Task: Create a due date automation trigger when advanced on, on the wednesday of the week before a card is due add dates due today at 11:00 AM.
Action: Mouse moved to (251, 301)
Screenshot: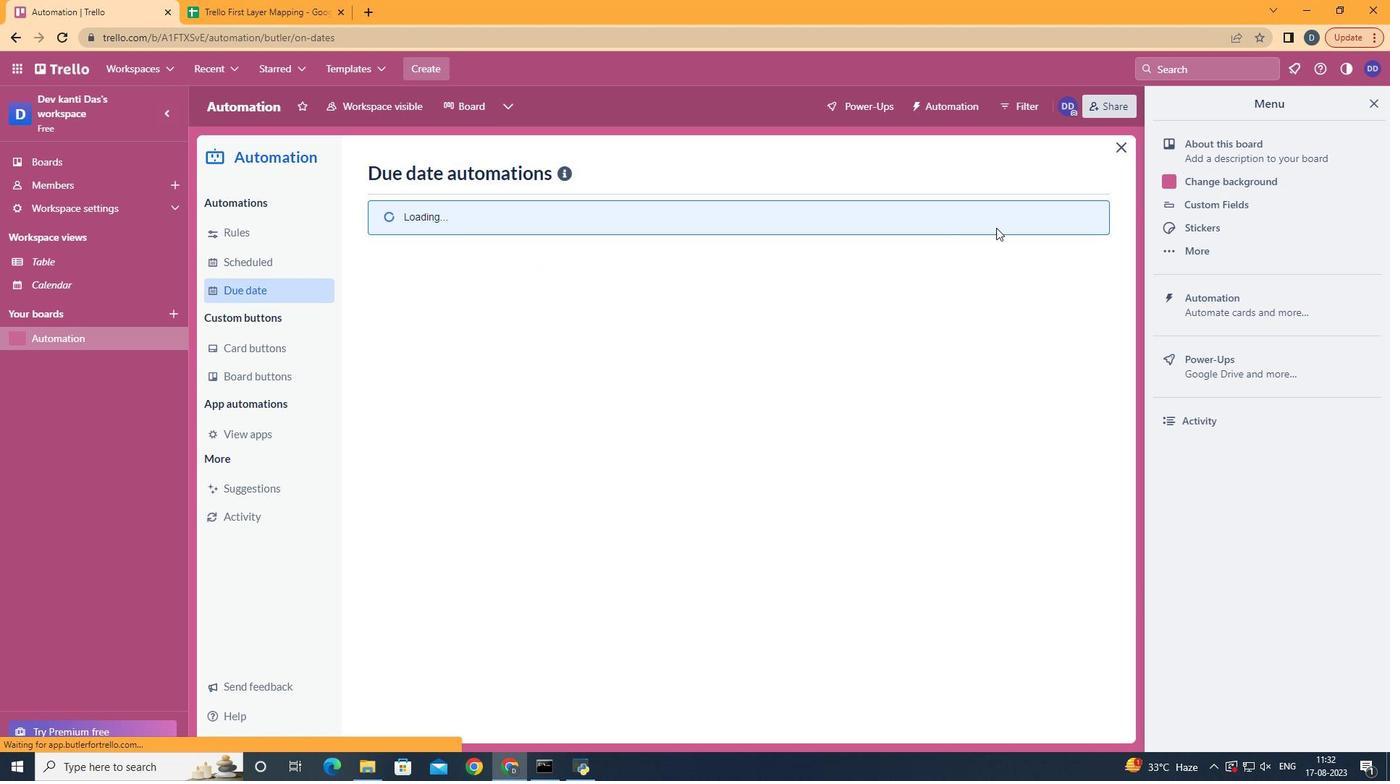 
Action: Mouse pressed left at (251, 301)
Screenshot: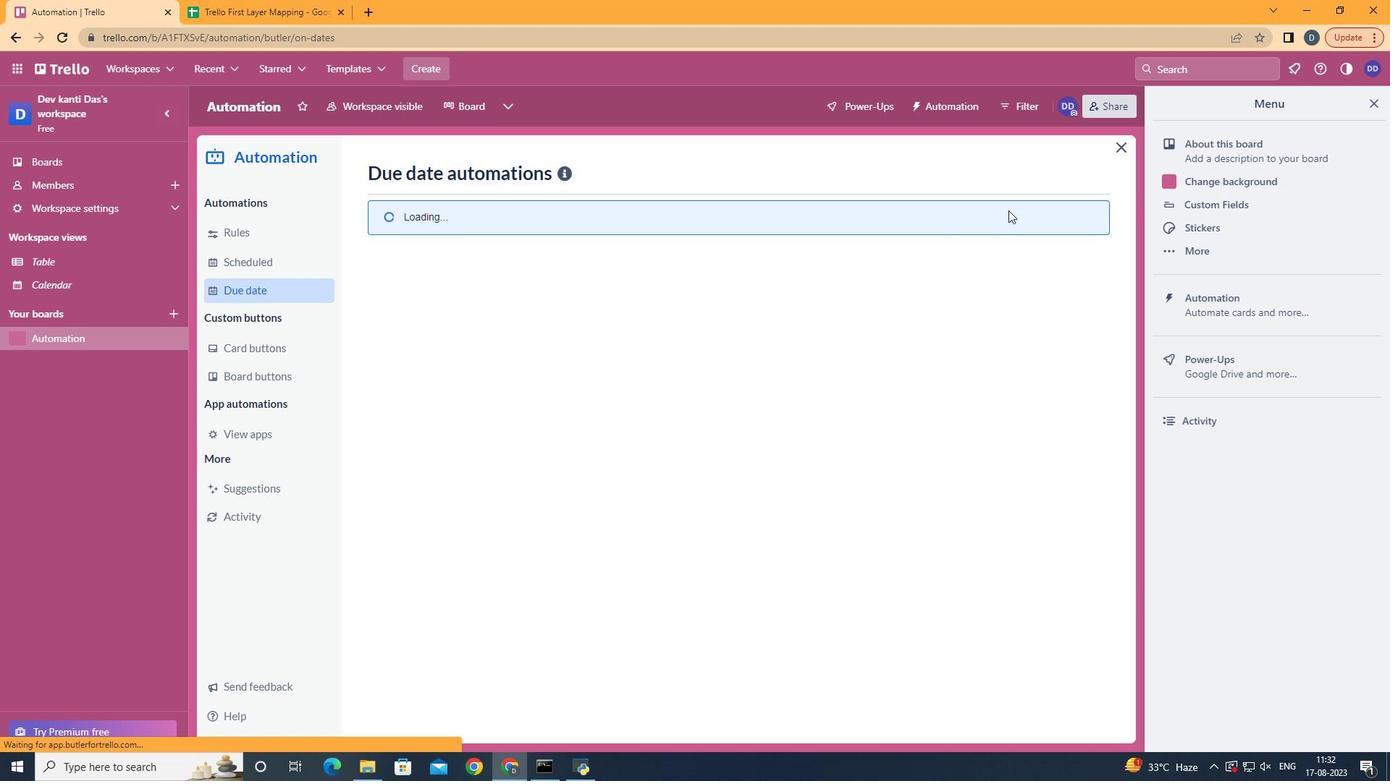 
Action: Mouse moved to (251, 299)
Screenshot: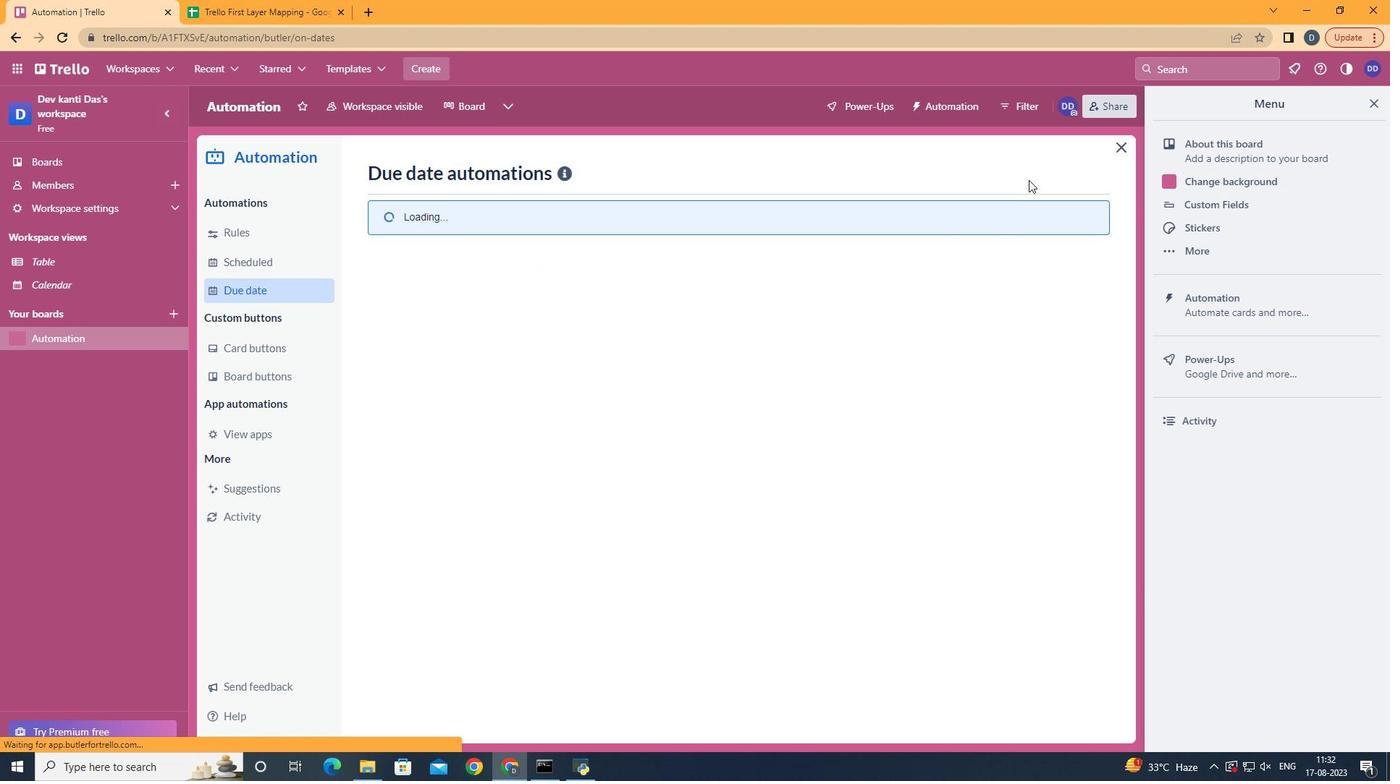 
Action: Mouse pressed left at (251, 299)
Screenshot: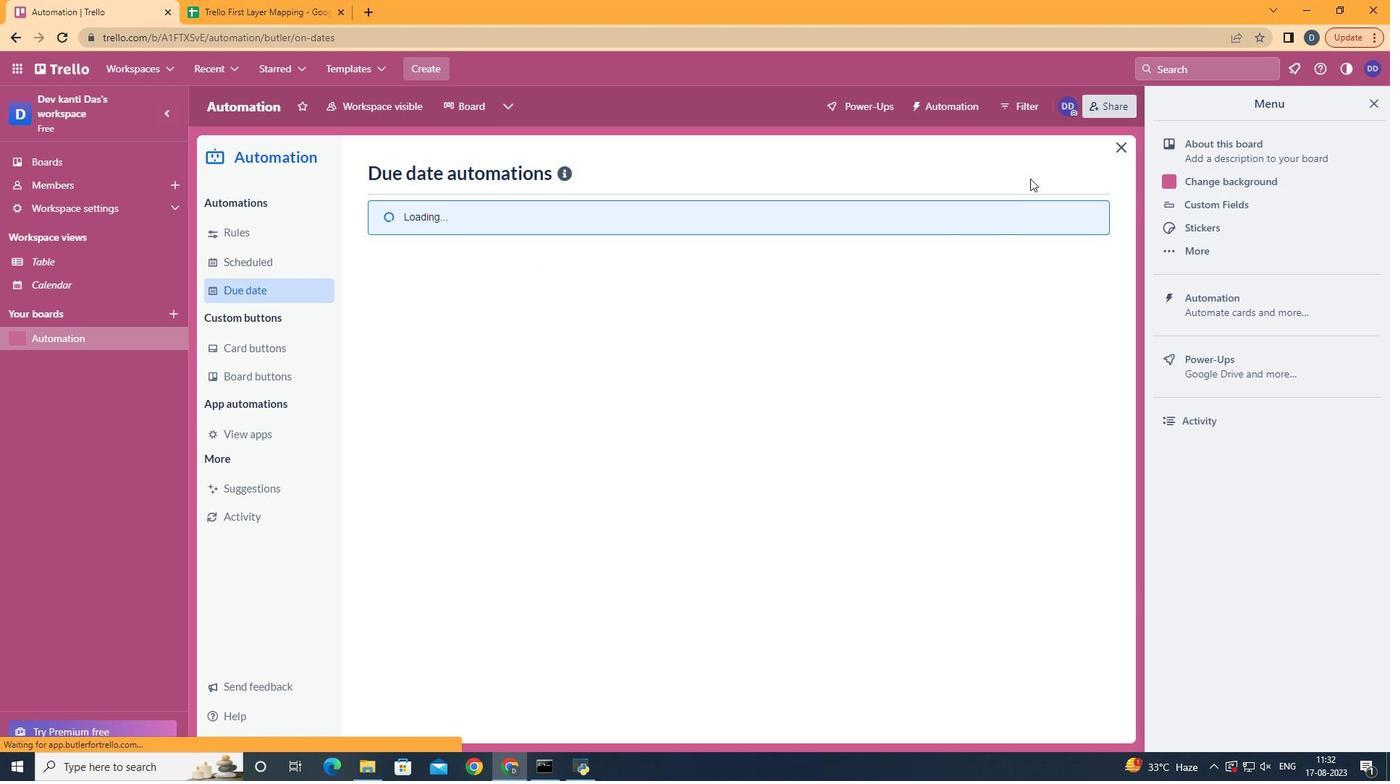 
Action: Mouse moved to (1030, 177)
Screenshot: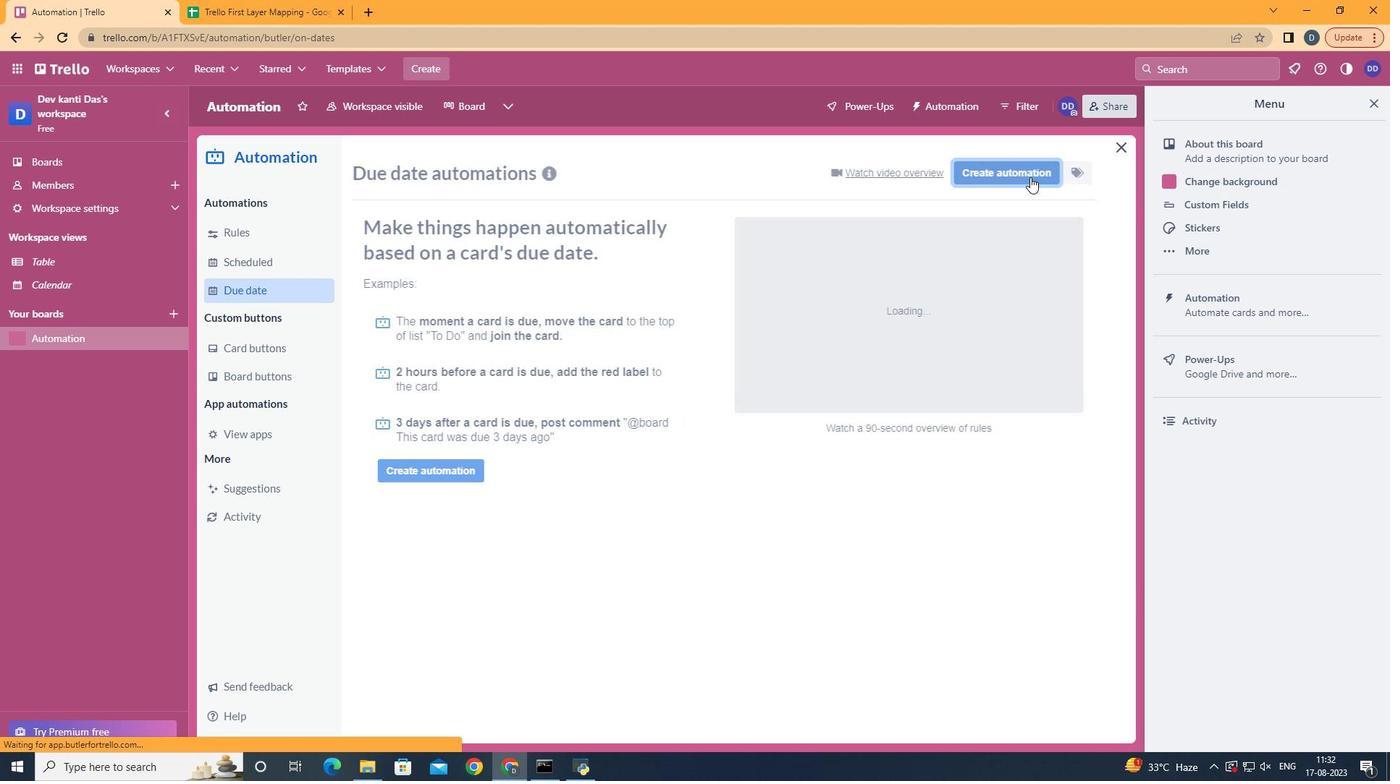 
Action: Mouse pressed left at (1030, 177)
Screenshot: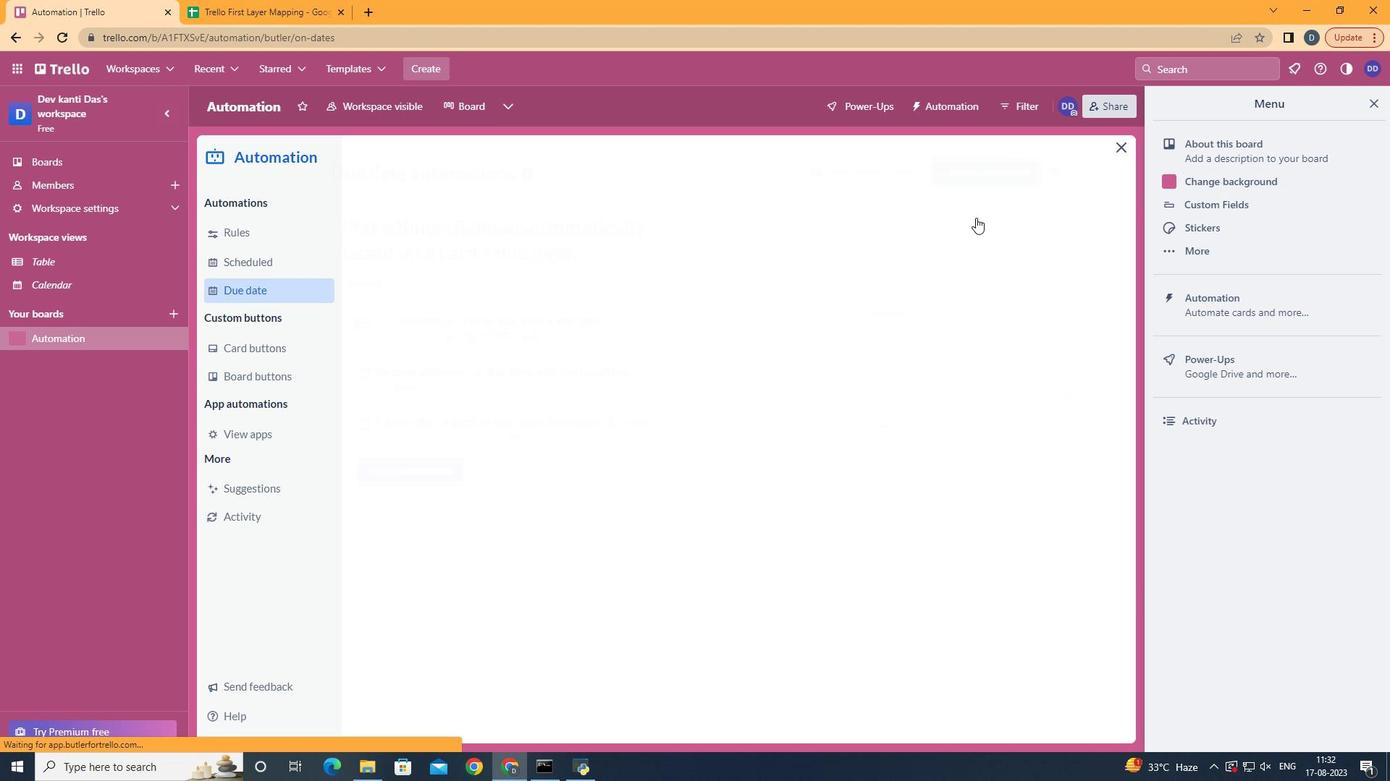 
Action: Mouse moved to (836, 304)
Screenshot: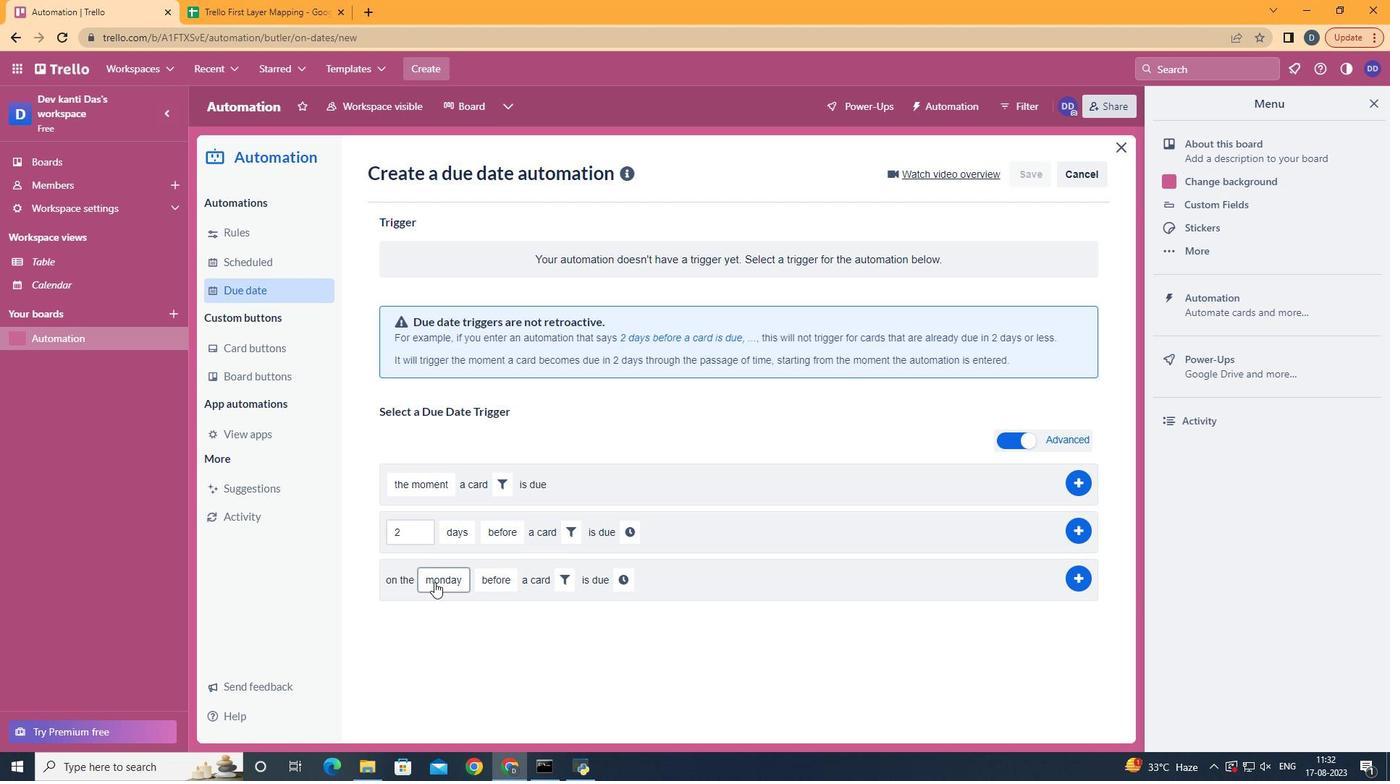 
Action: Mouse pressed left at (836, 304)
Screenshot: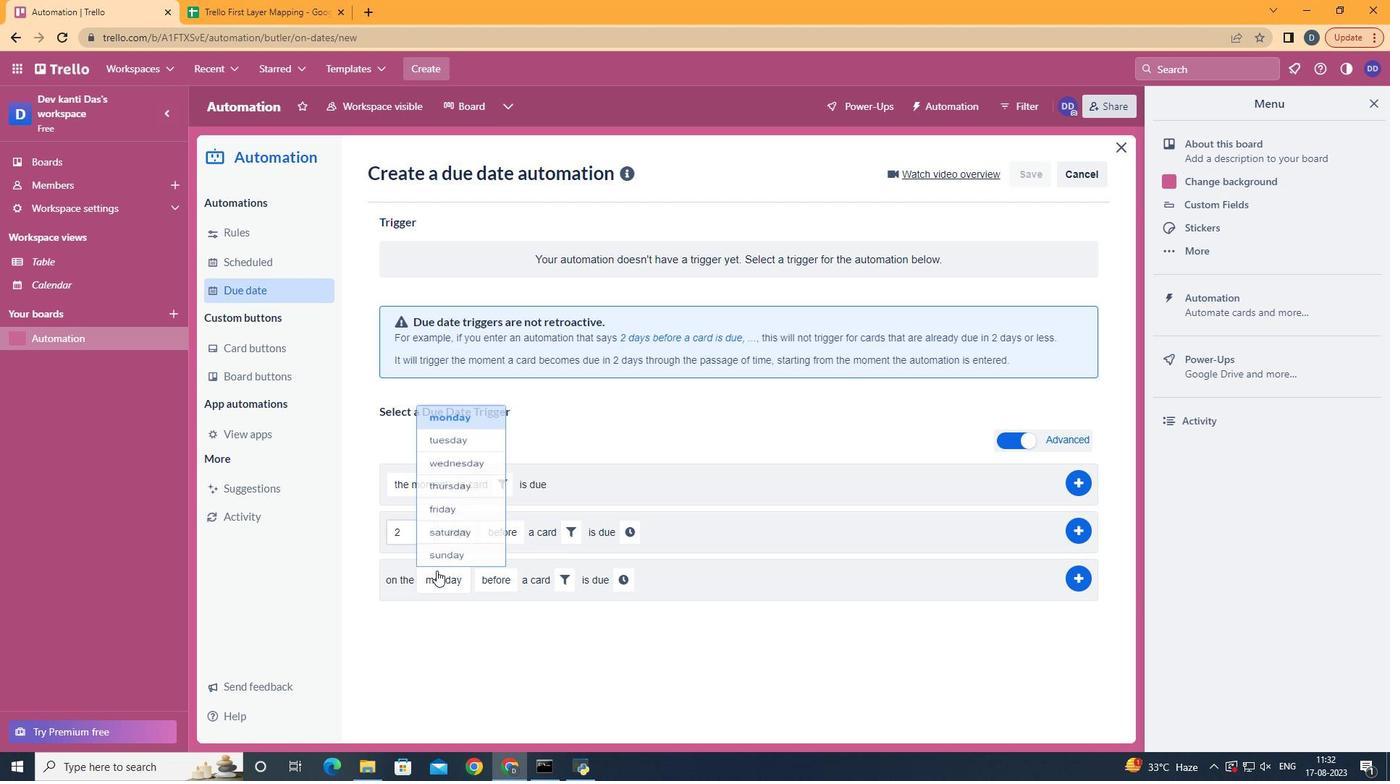 
Action: Mouse moved to (474, 430)
Screenshot: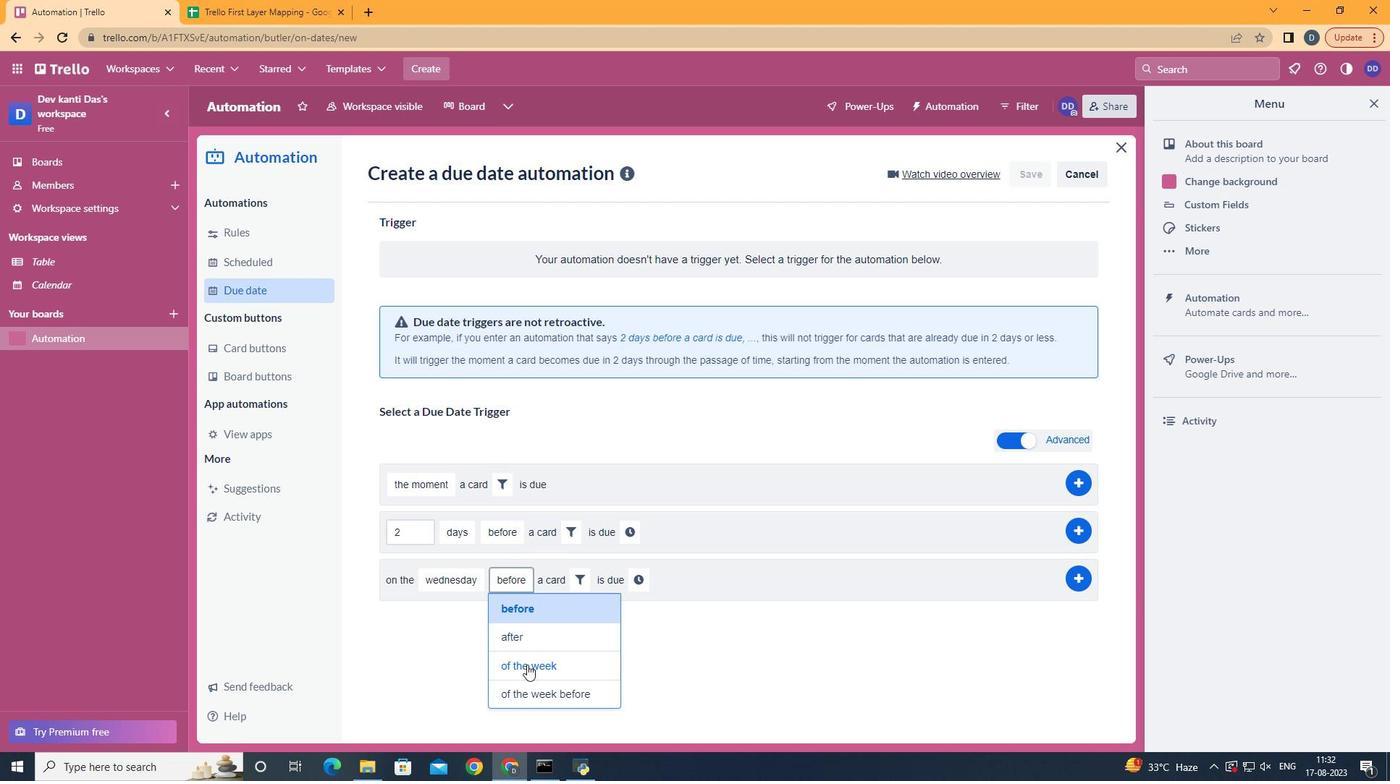 
Action: Mouse pressed left at (474, 430)
Screenshot: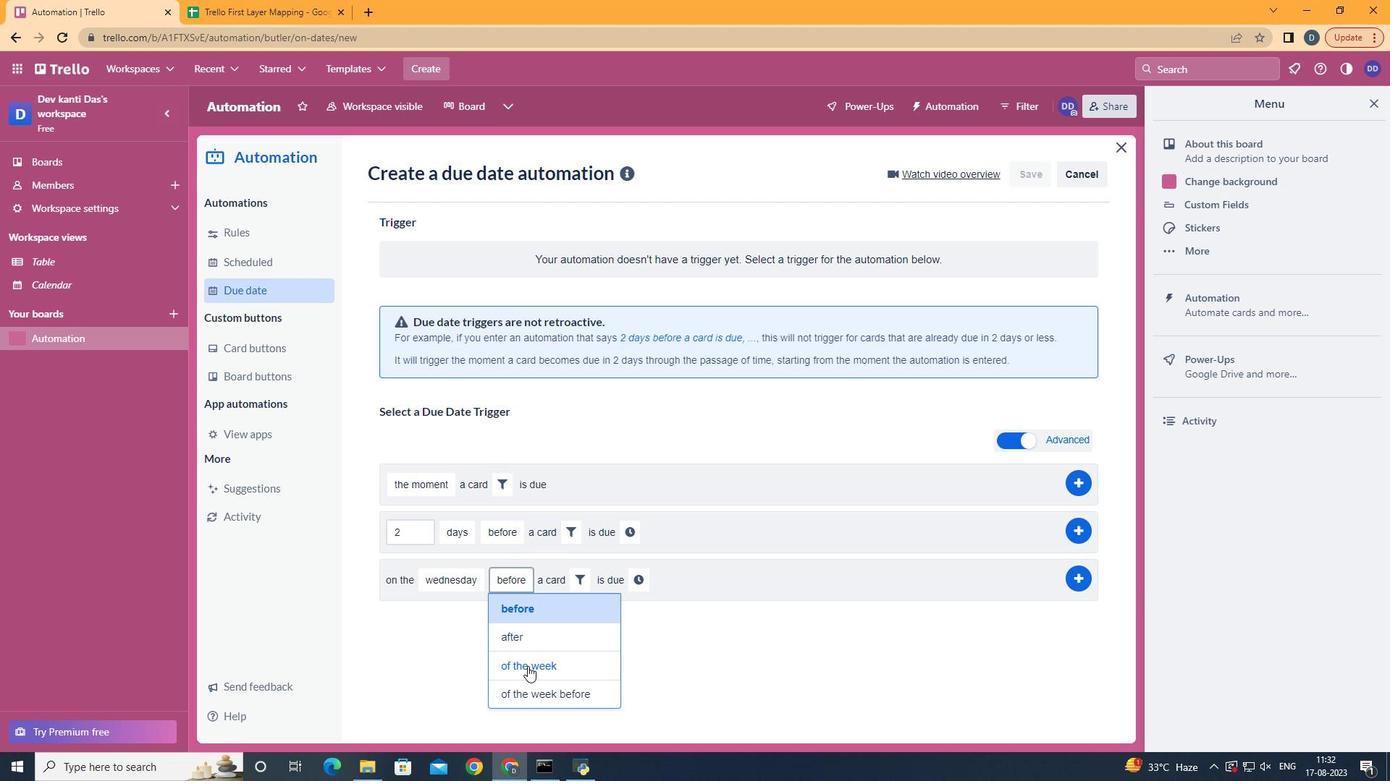 
Action: Mouse moved to (536, 687)
Screenshot: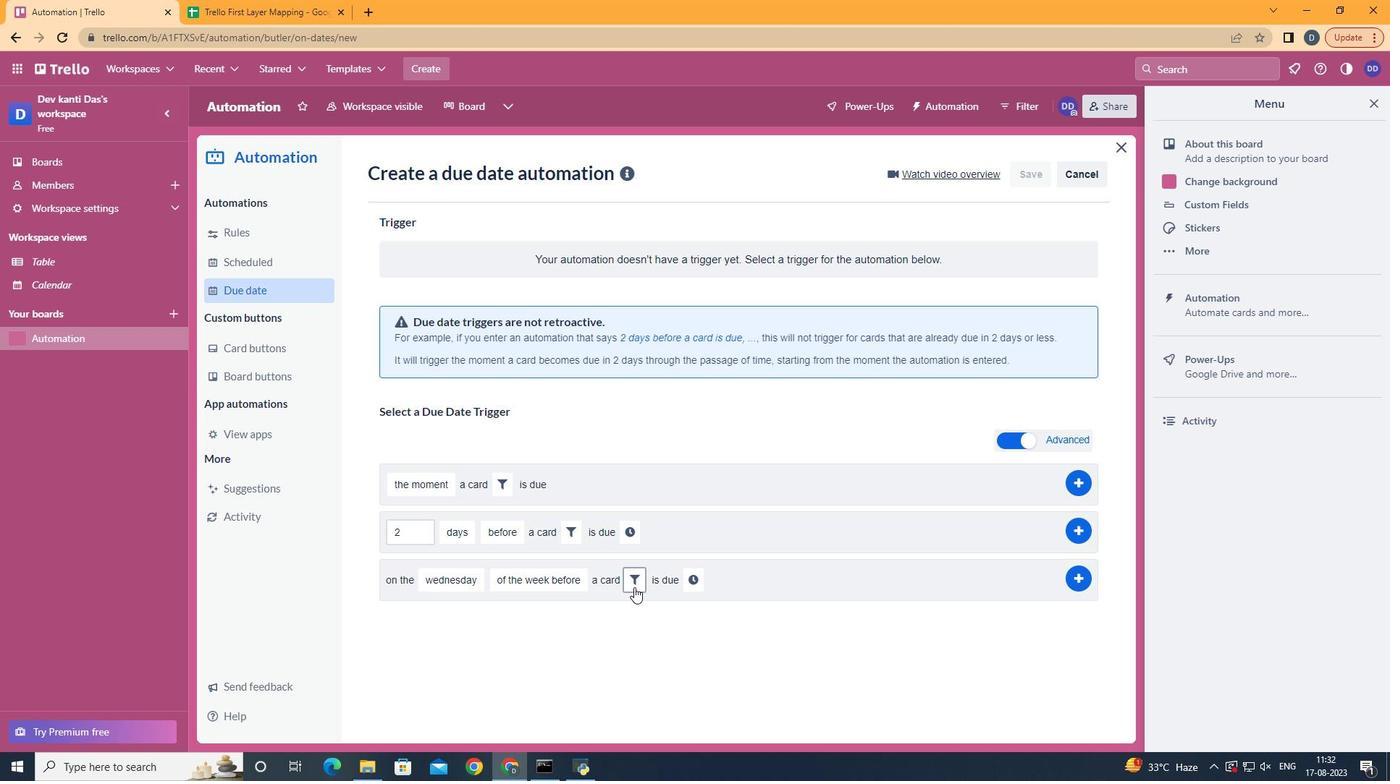 
Action: Mouse pressed left at (536, 687)
Screenshot: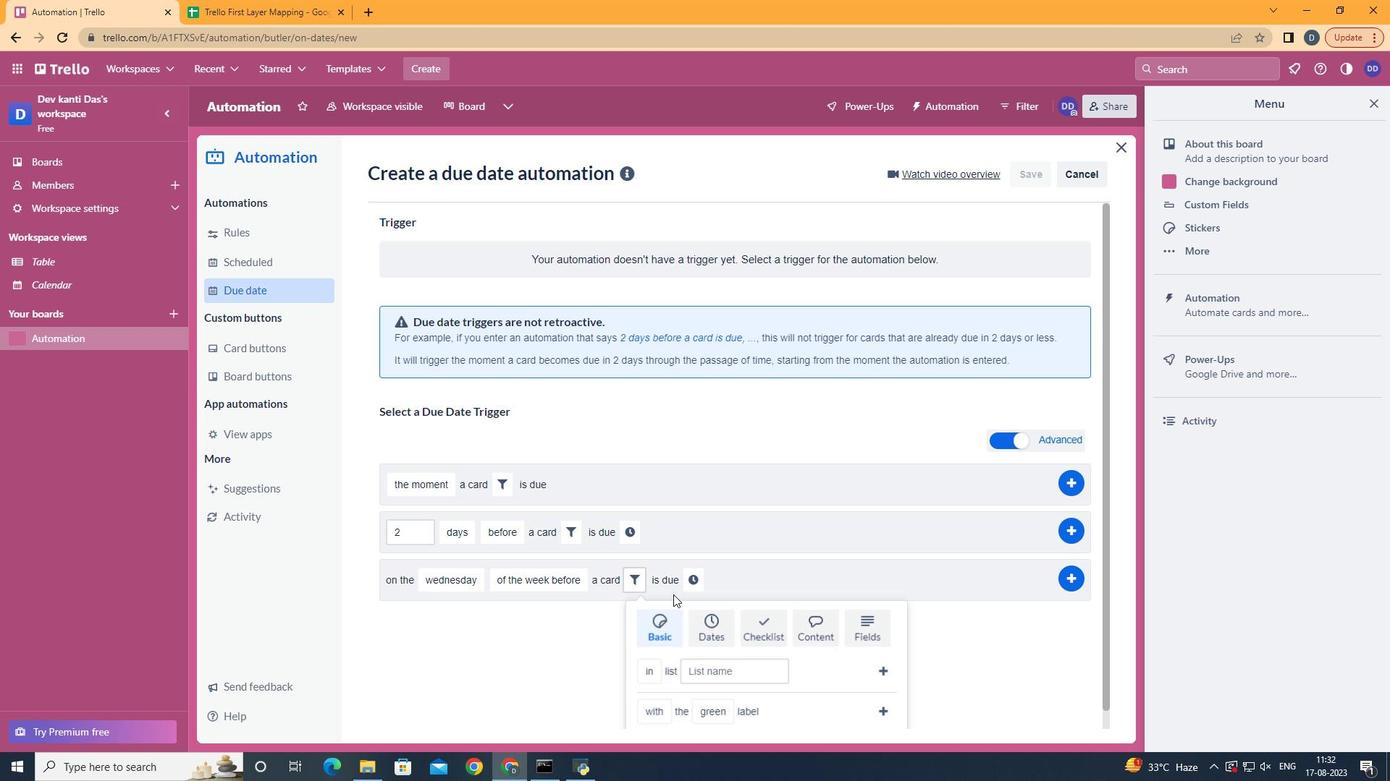 
Action: Mouse moved to (630, 585)
Screenshot: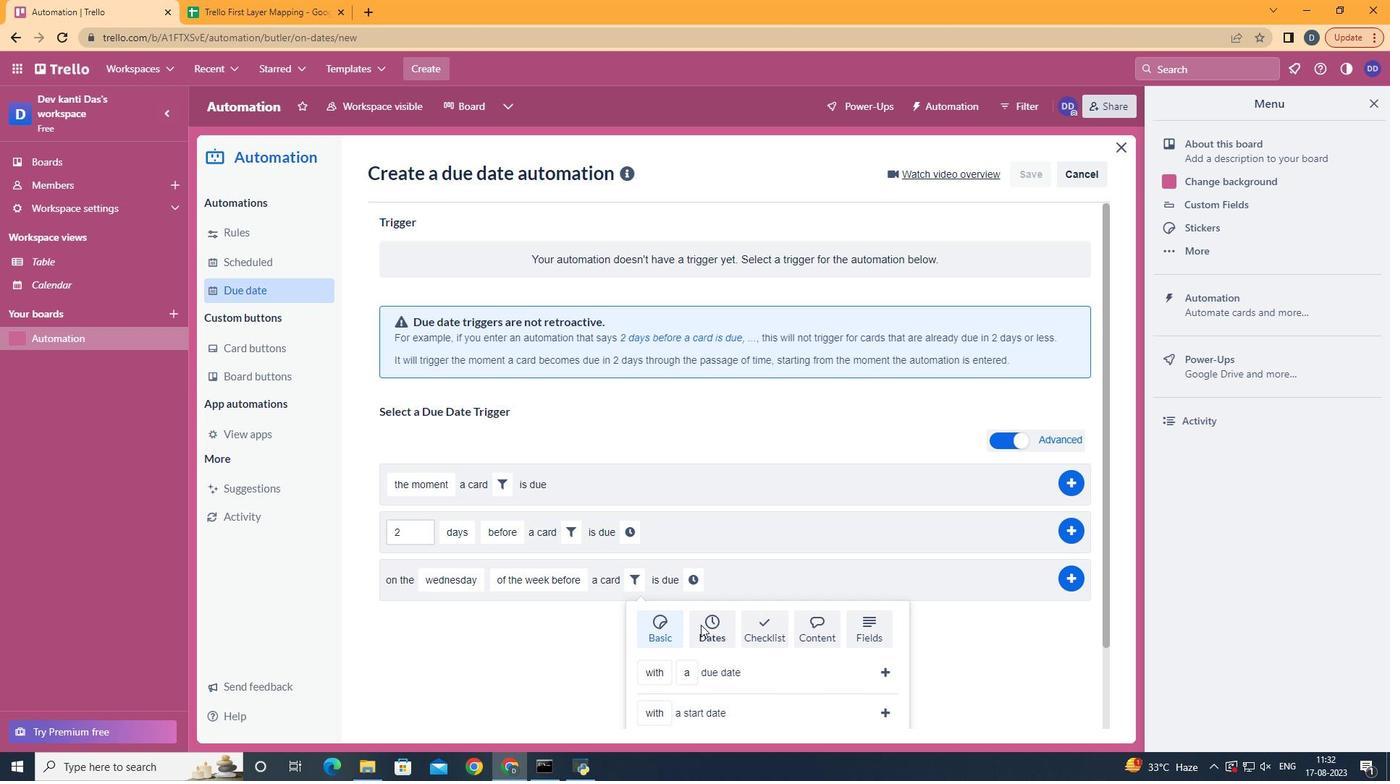 
Action: Mouse pressed left at (630, 585)
Screenshot: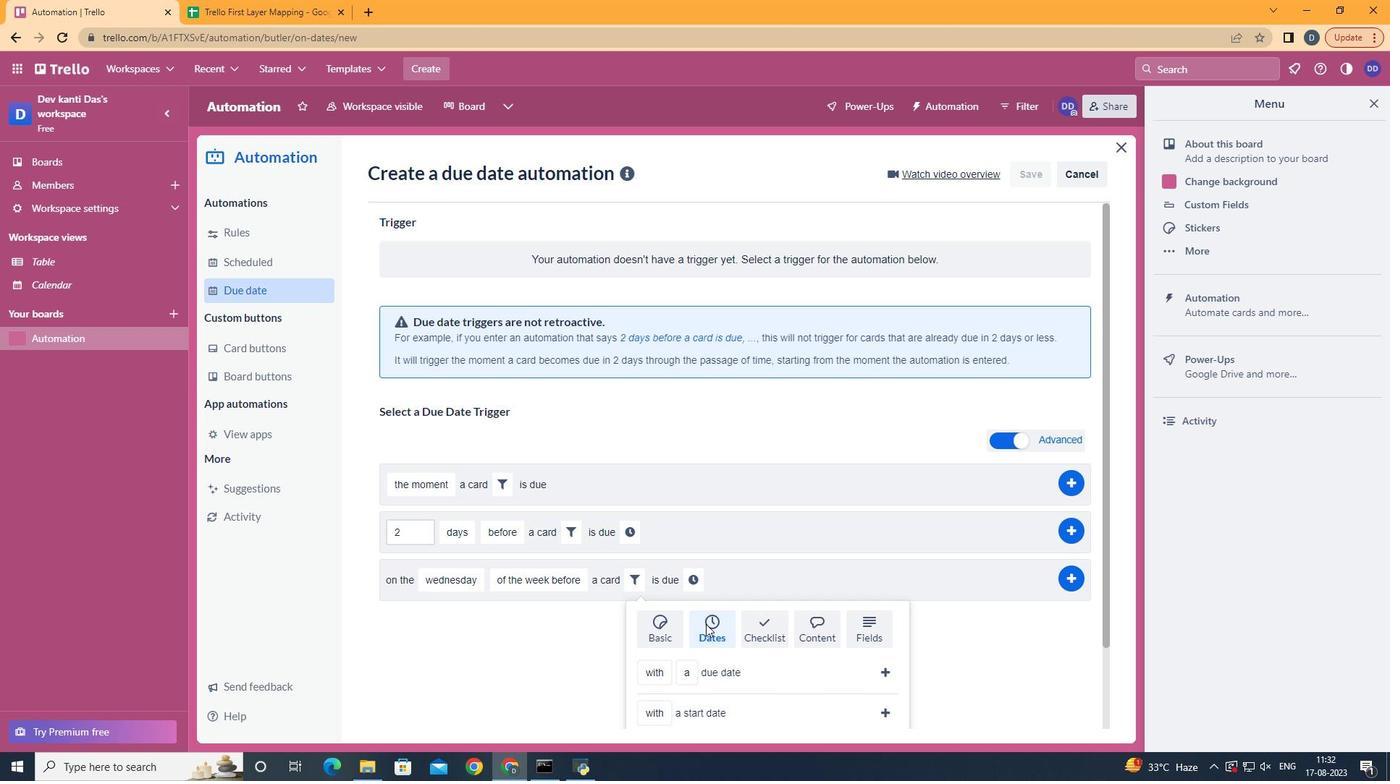 
Action: Mouse moved to (700, 625)
Screenshot: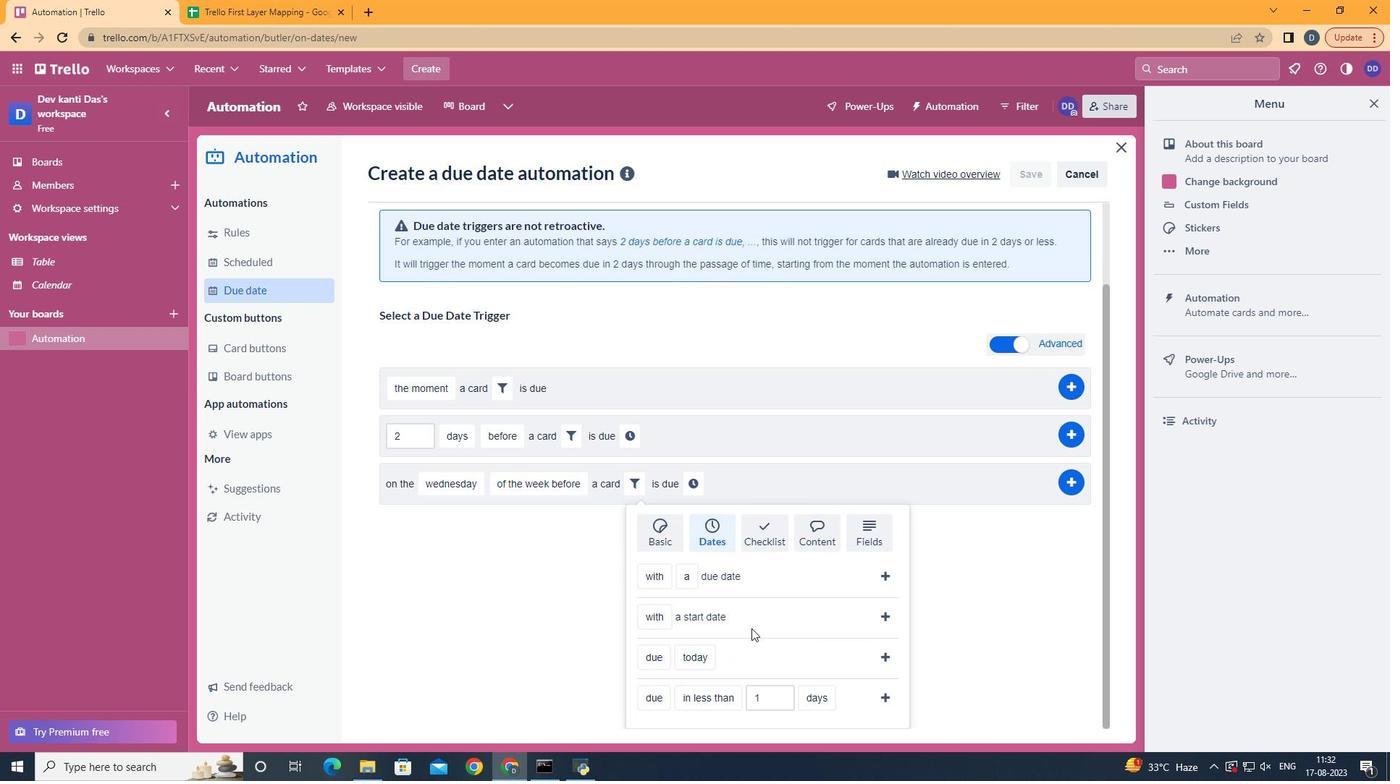 
Action: Mouse pressed left at (700, 625)
Screenshot: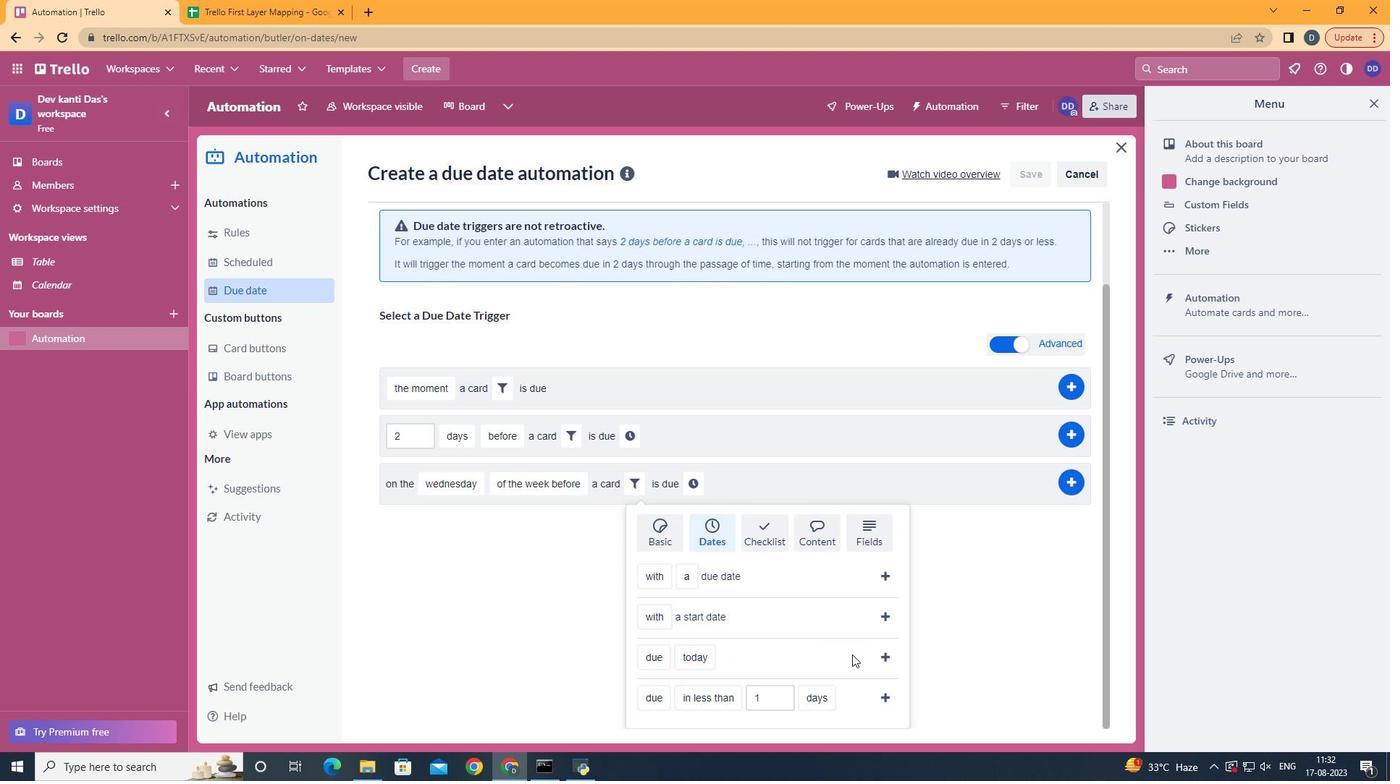 
Action: Mouse moved to (705, 624)
Screenshot: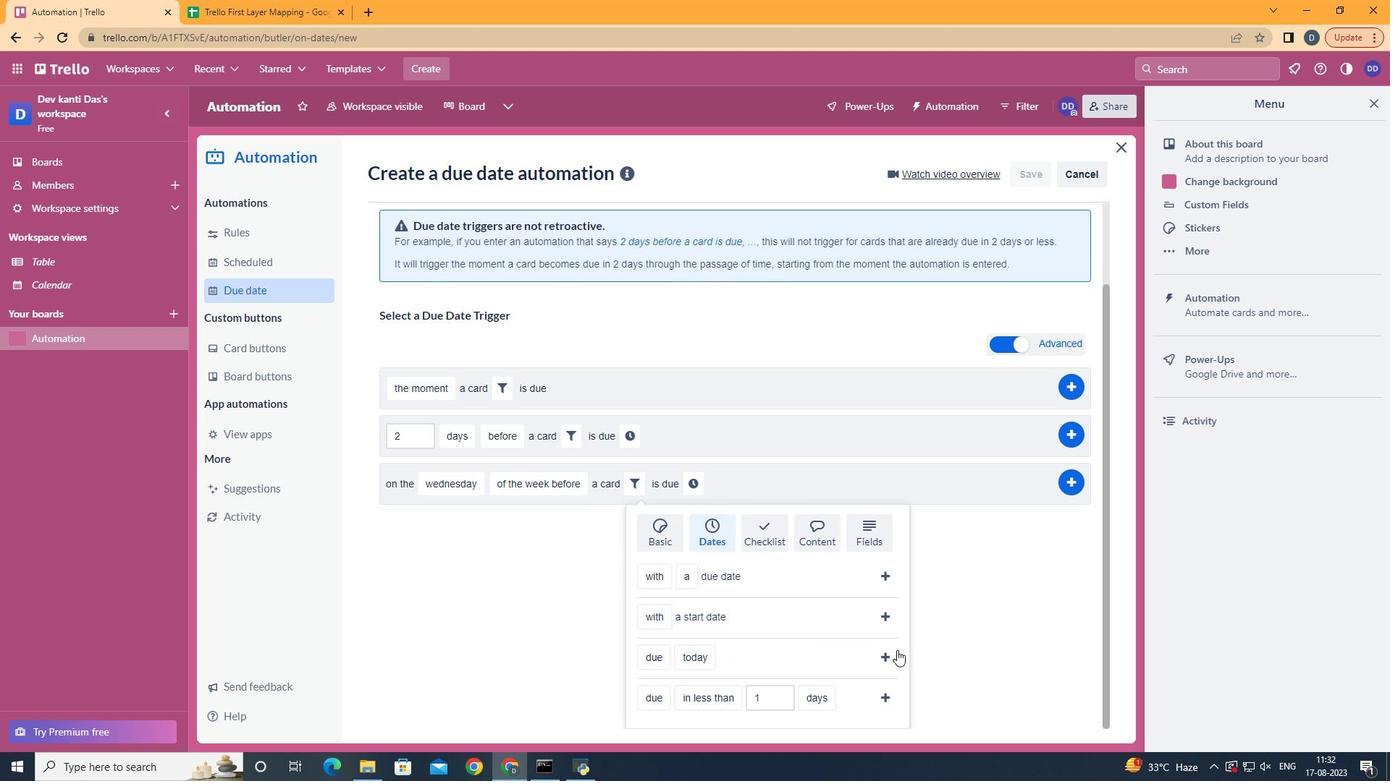 
Action: Mouse scrolled (705, 624) with delta (0, 0)
Screenshot: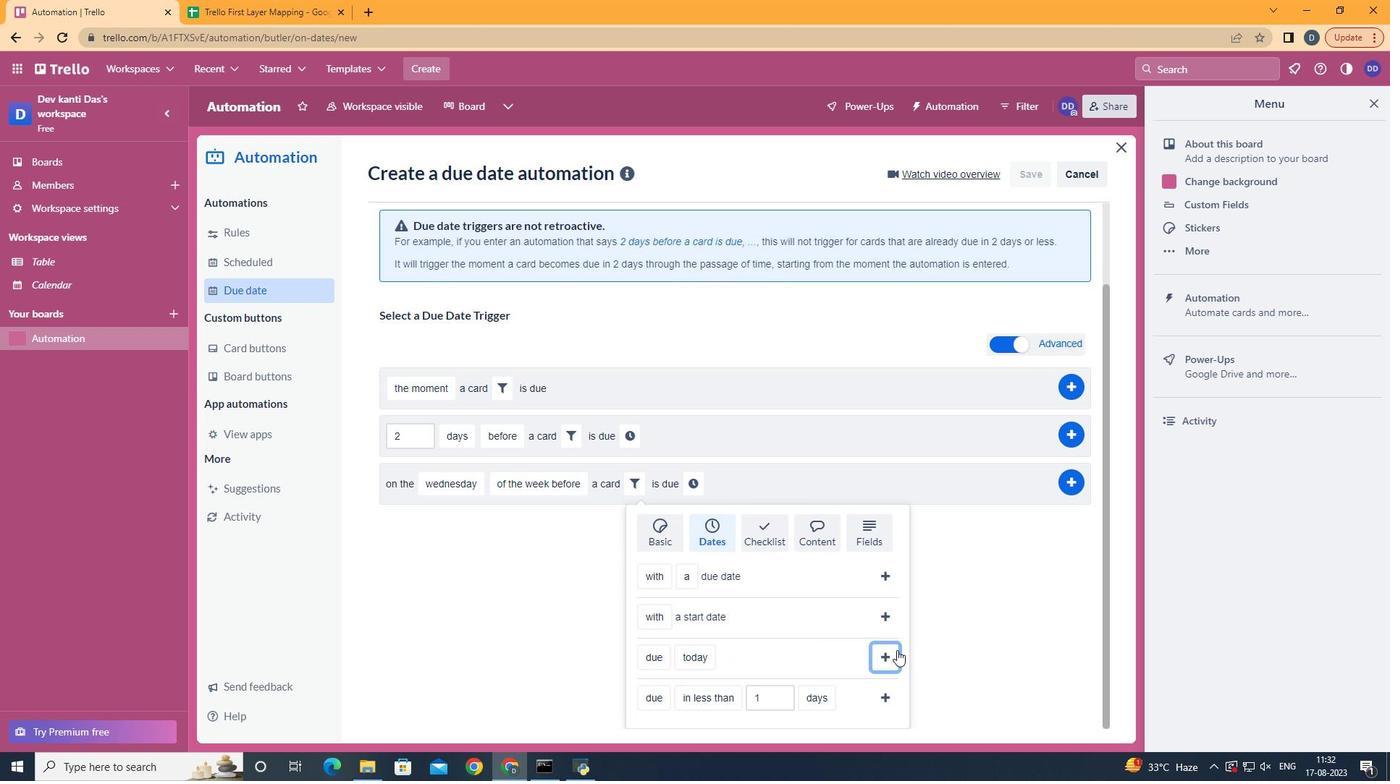 
Action: Mouse scrolled (705, 624) with delta (0, 0)
Screenshot: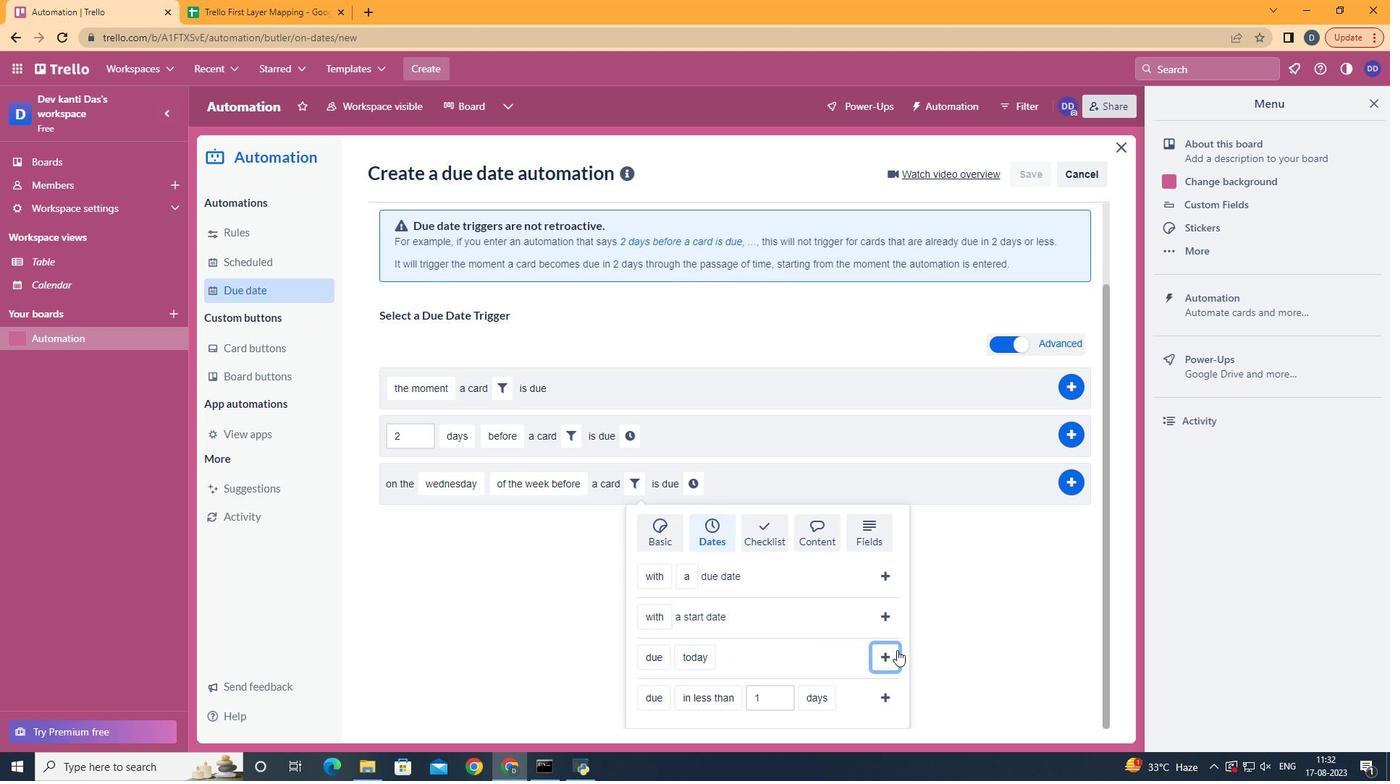 
Action: Mouse scrolled (705, 624) with delta (0, 0)
Screenshot: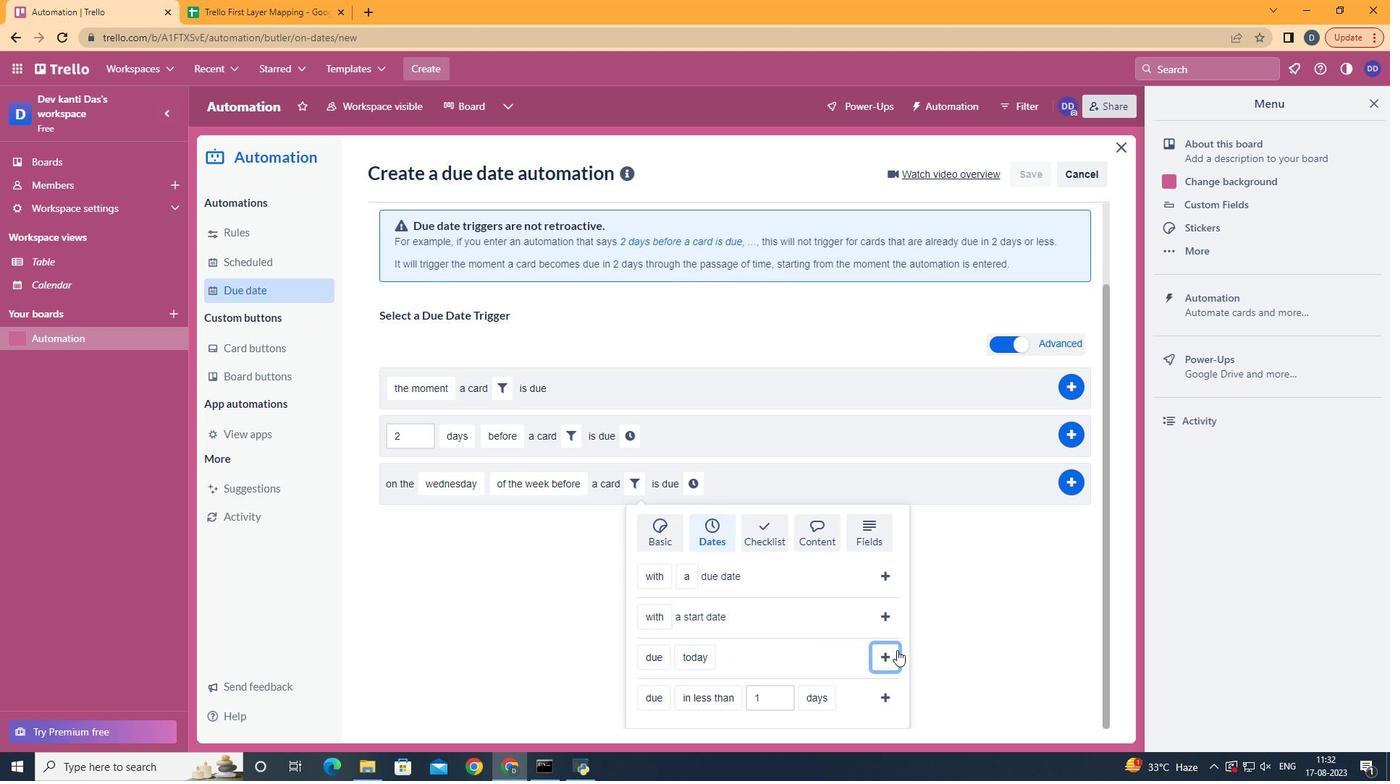 
Action: Mouse scrolled (705, 624) with delta (0, 0)
Screenshot: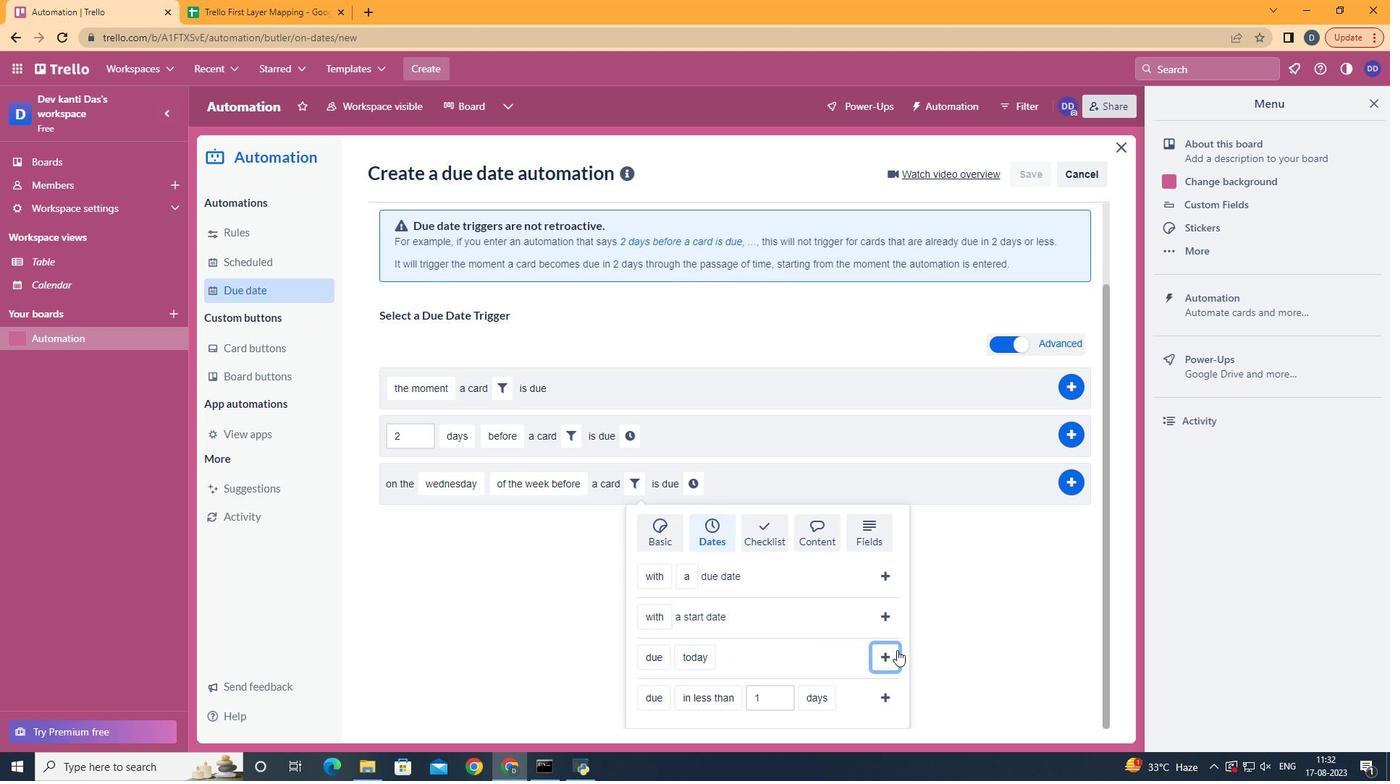
Action: Mouse scrolled (705, 624) with delta (0, 0)
Screenshot: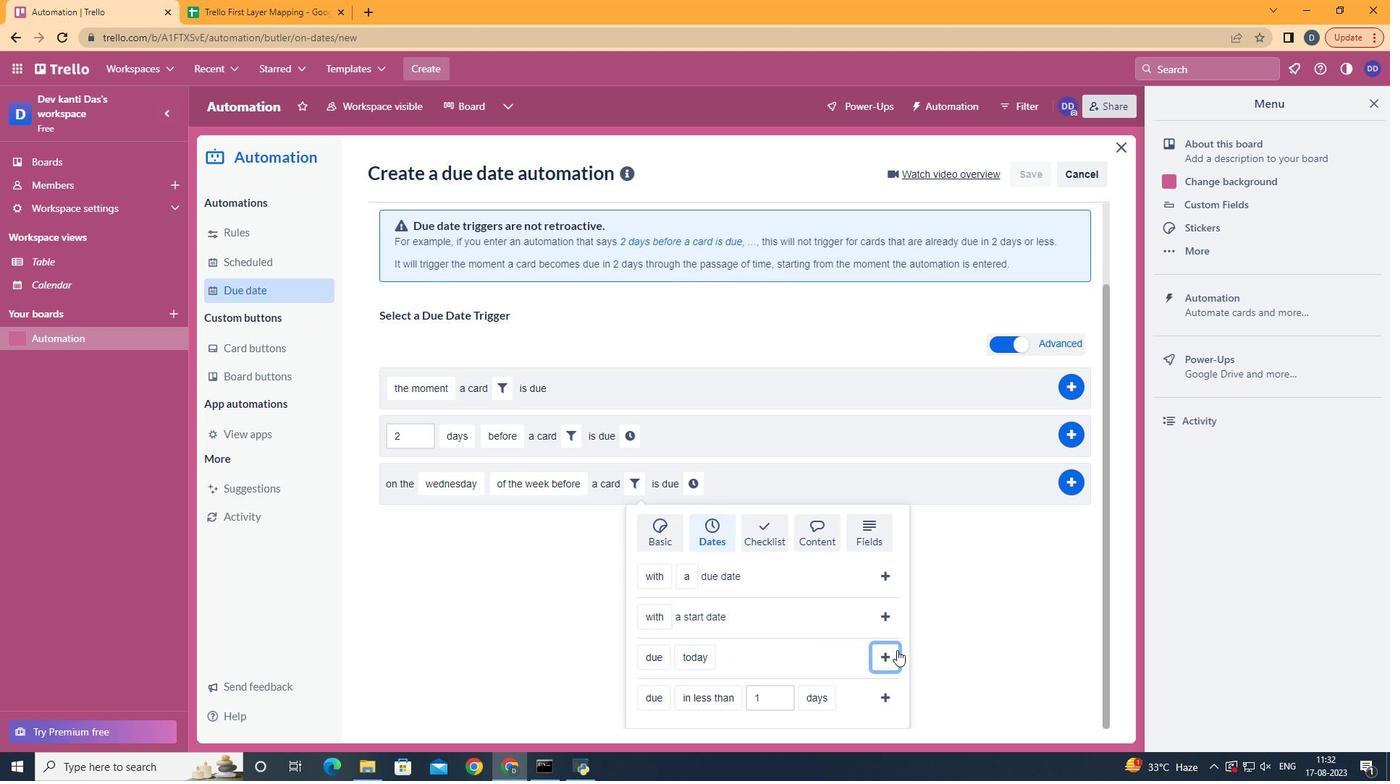 
Action: Mouse moved to (897, 650)
Screenshot: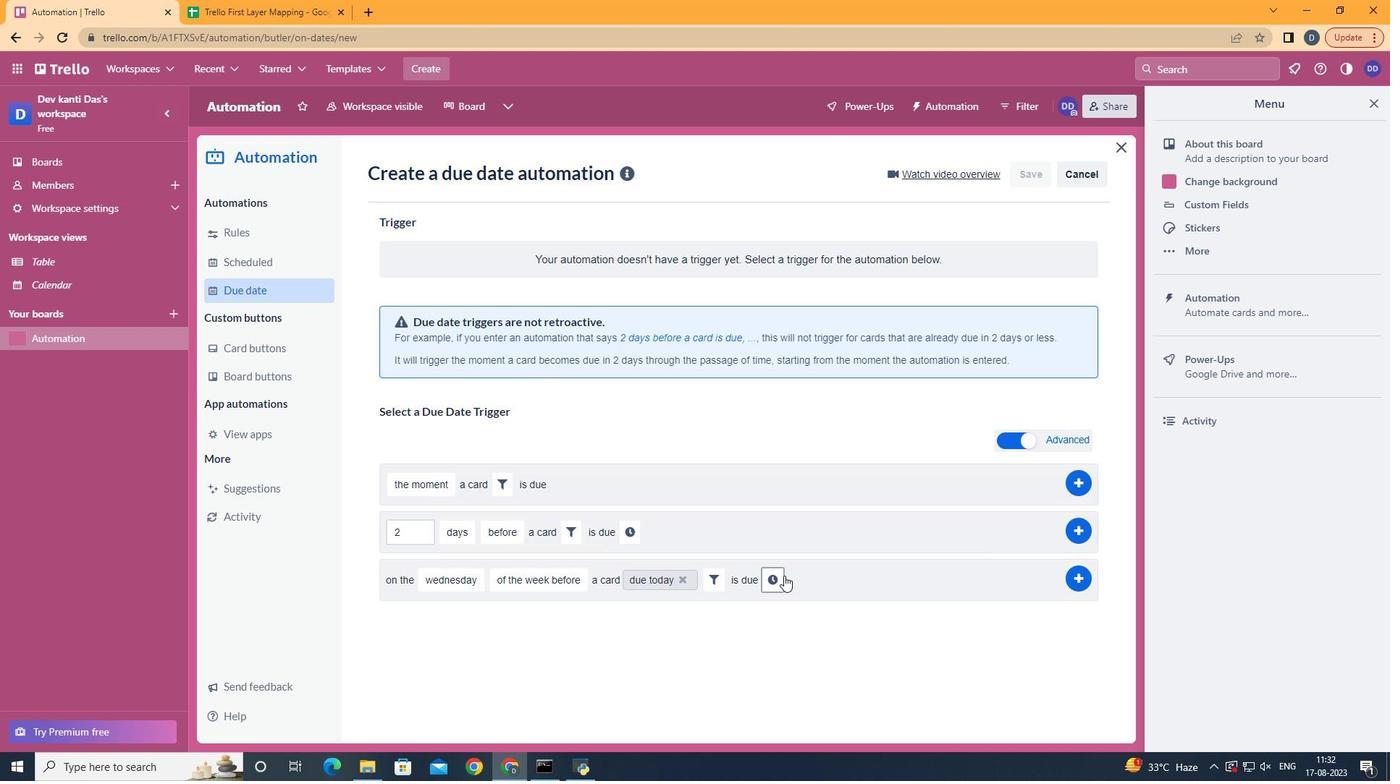 
Action: Mouse pressed left at (897, 650)
Screenshot: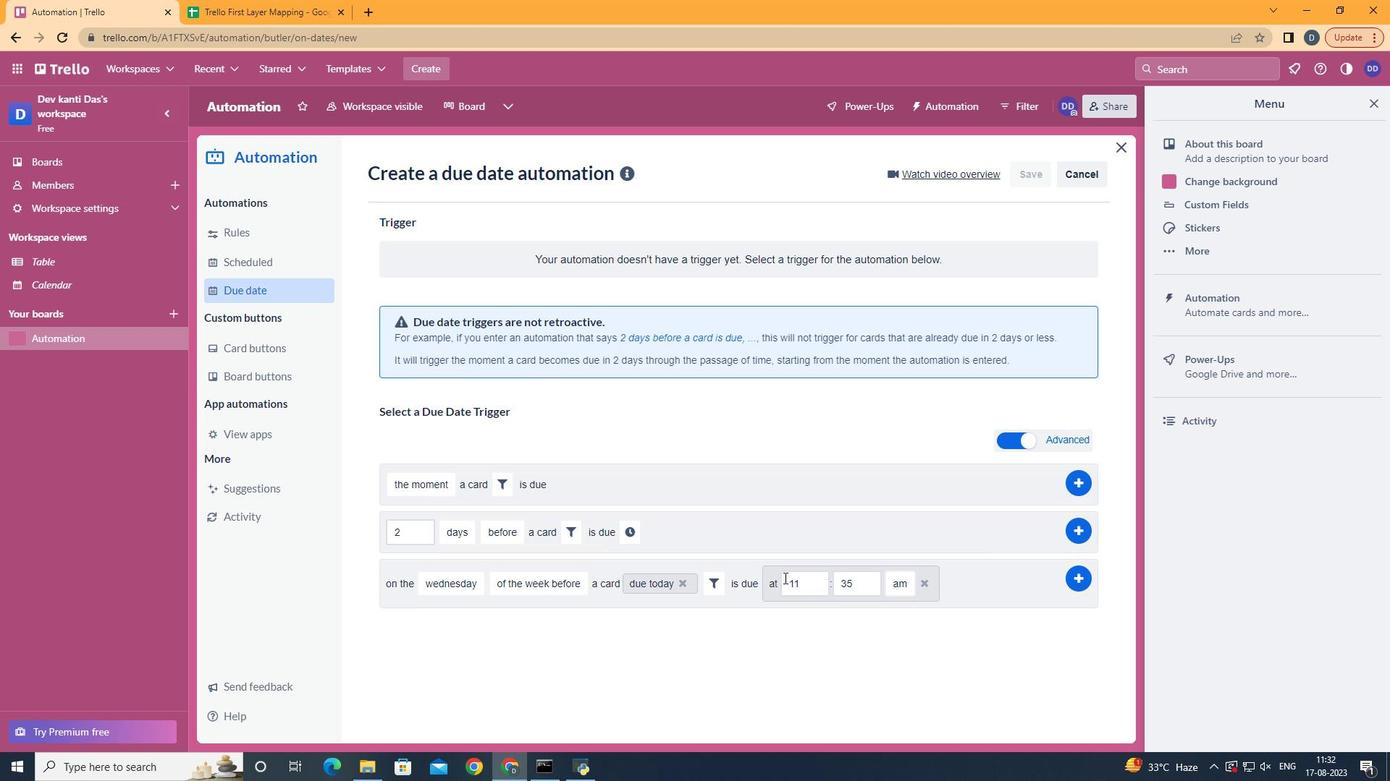 
Action: Mouse moved to (784, 577)
Screenshot: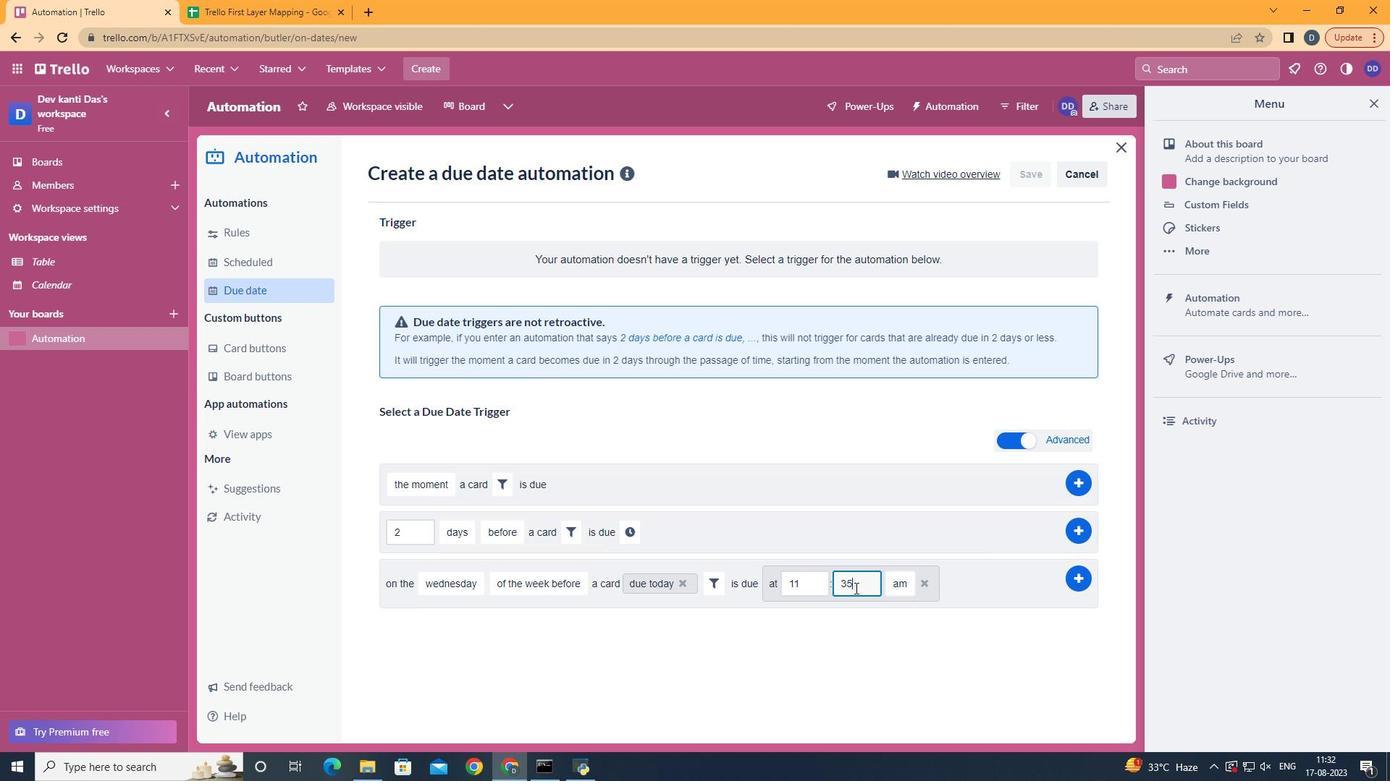 
Action: Mouse pressed left at (784, 577)
Screenshot: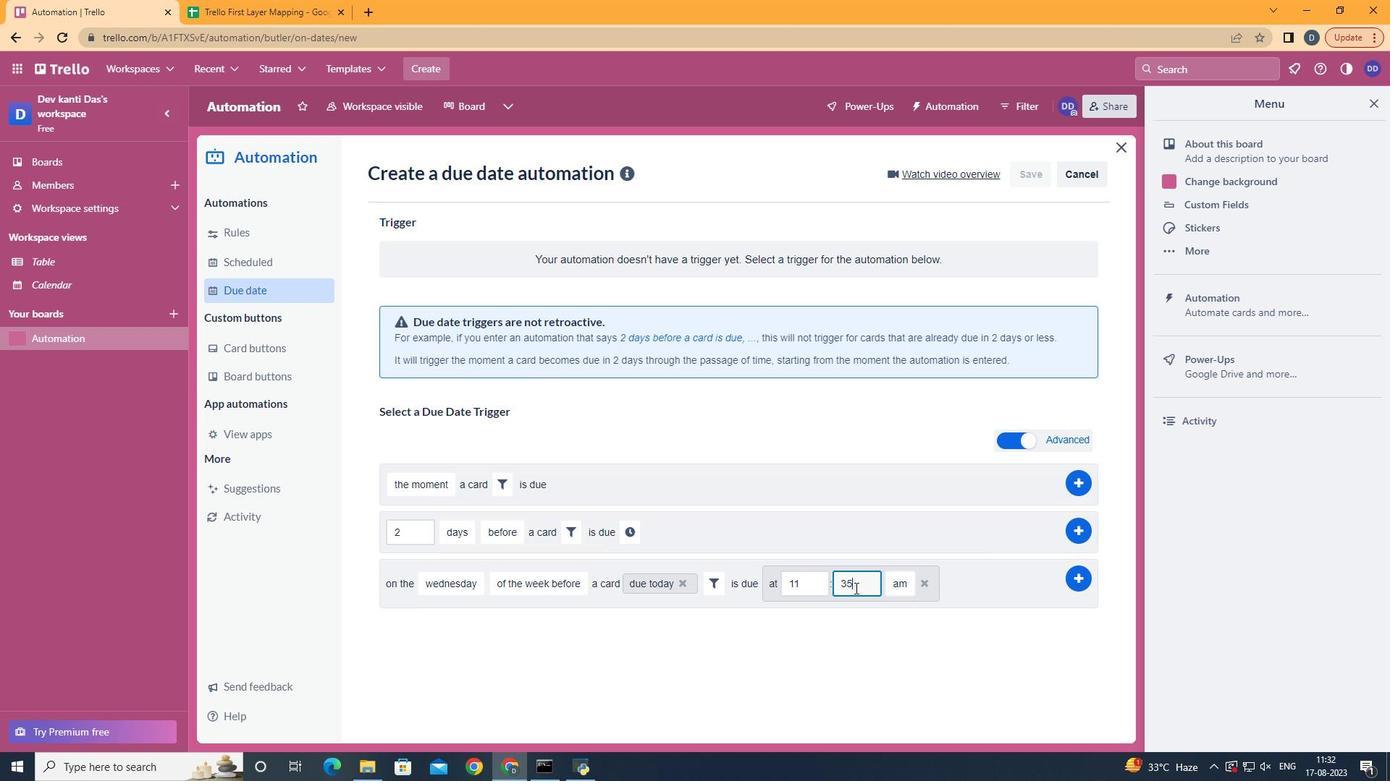 
Action: Mouse moved to (854, 588)
Screenshot: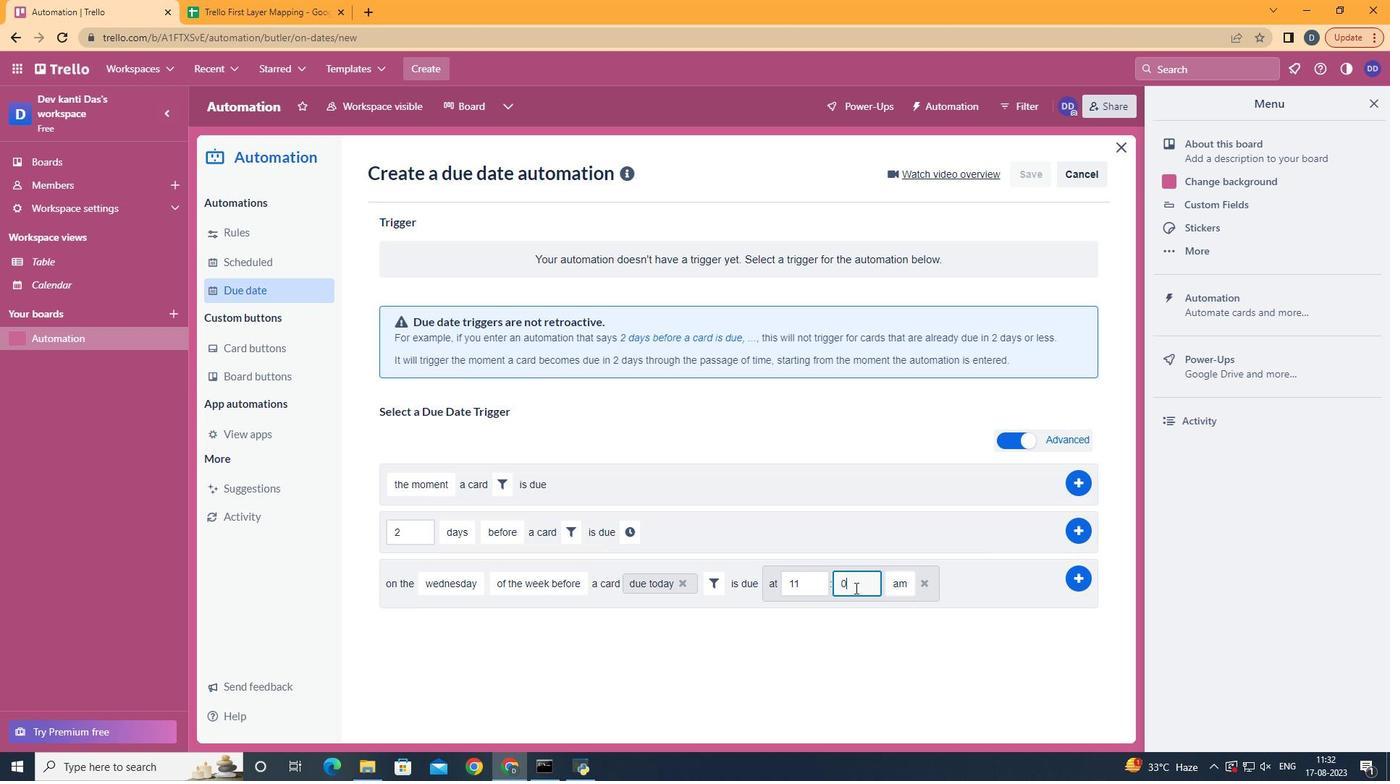 
Action: Mouse pressed left at (854, 588)
Screenshot: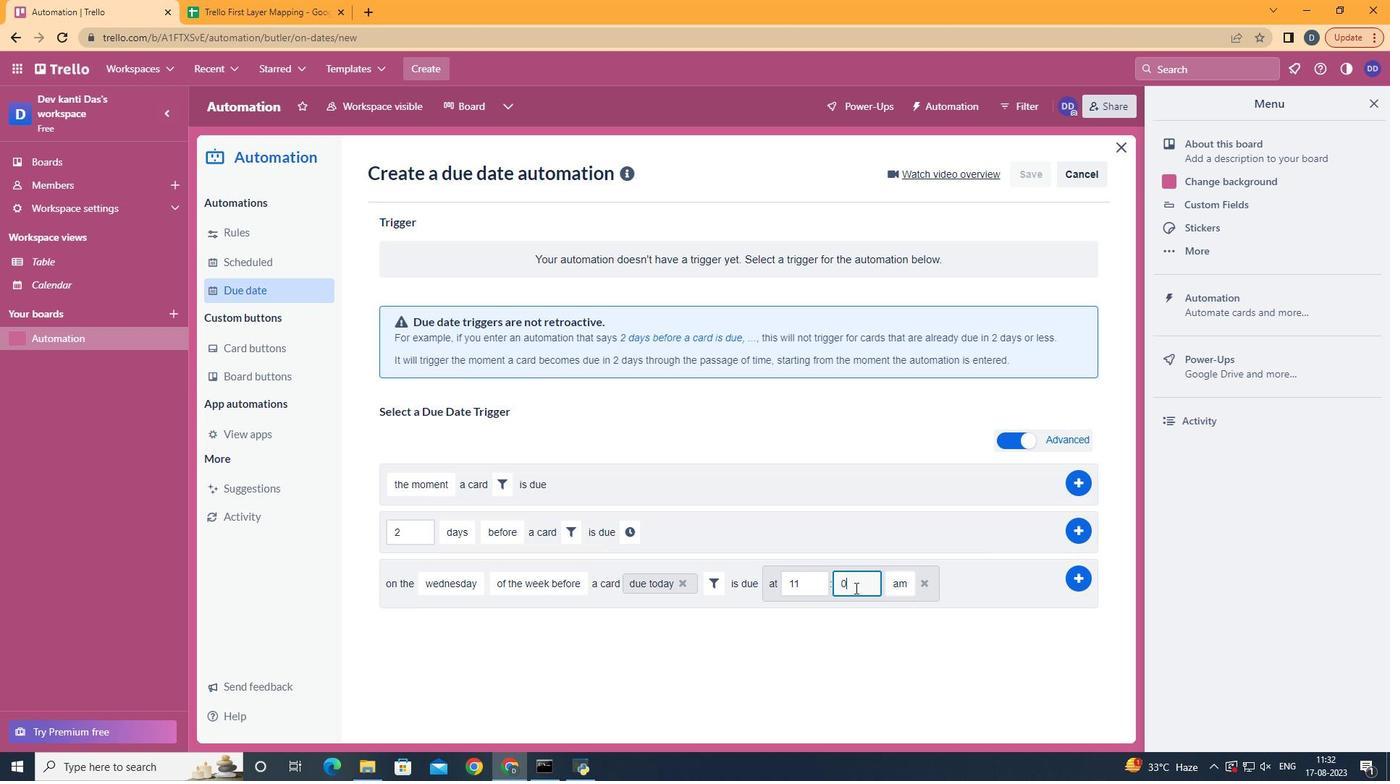 
Action: Mouse moved to (855, 588)
Screenshot: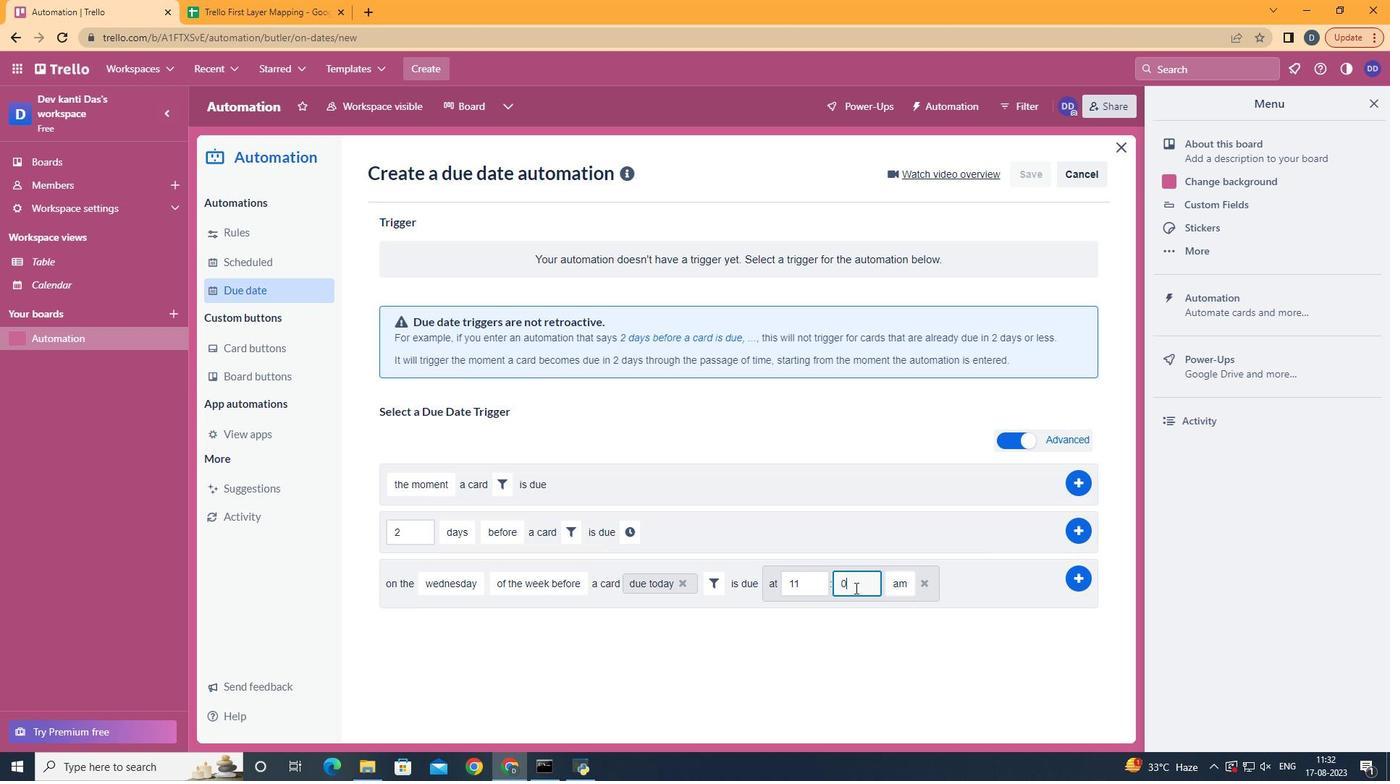 
Action: Key pressed <Key.backspace><Key.backspace>00
Screenshot: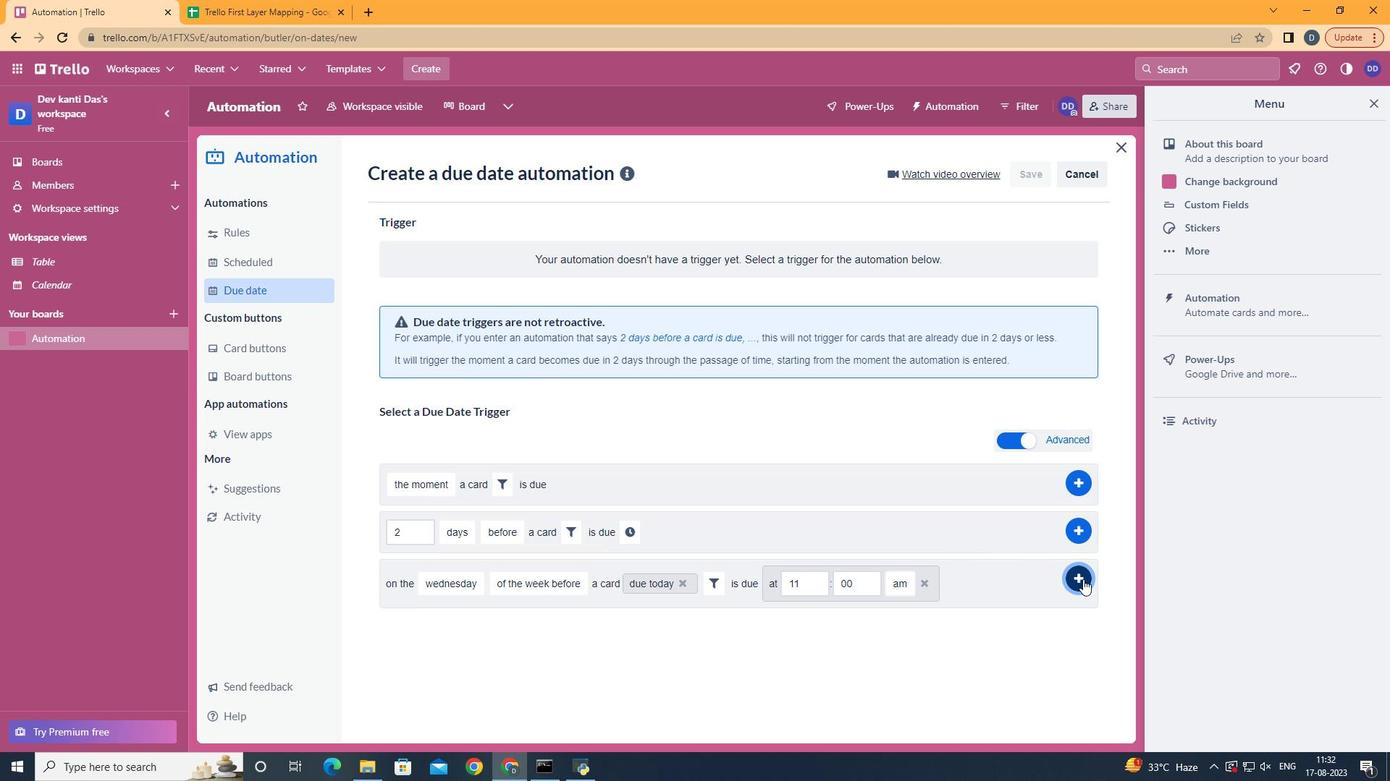 
Action: Mouse moved to (1083, 579)
Screenshot: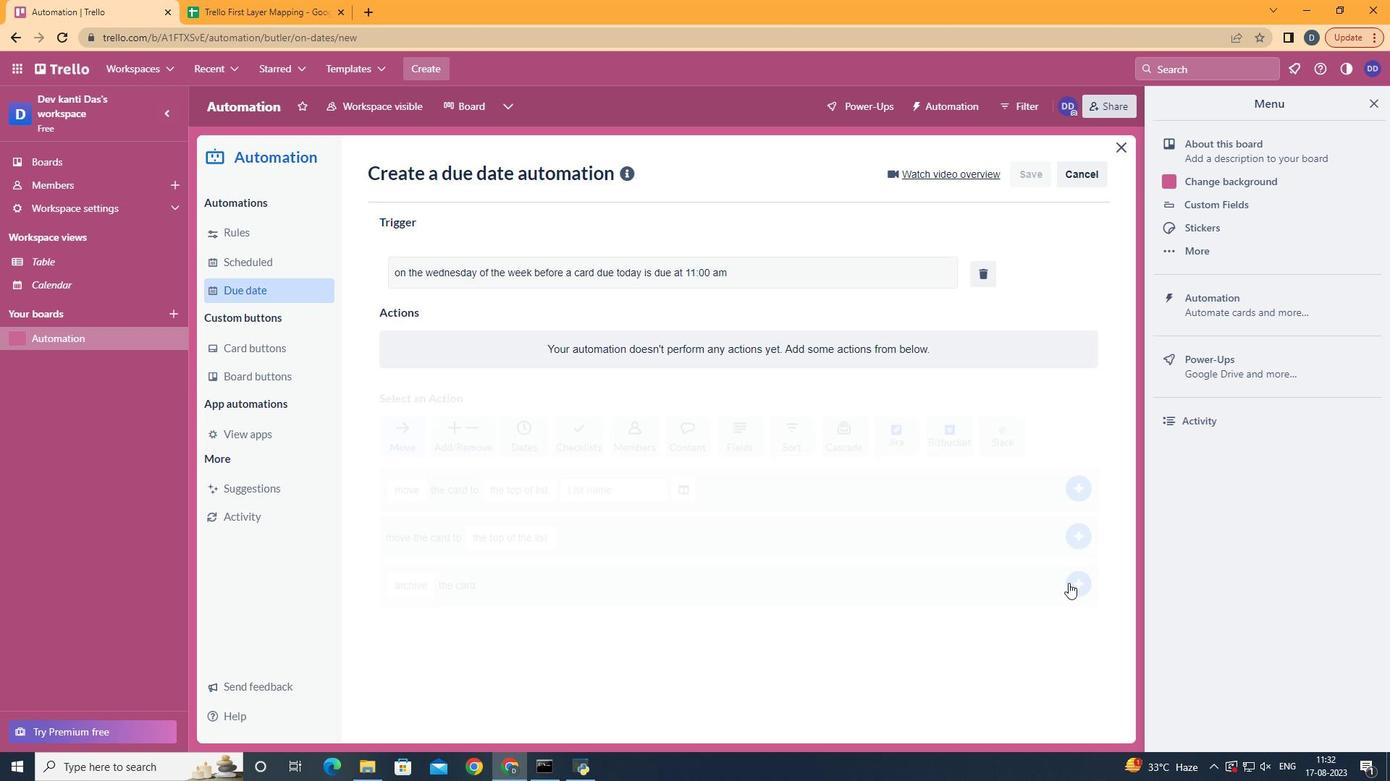 
Action: Mouse pressed left at (1083, 579)
Screenshot: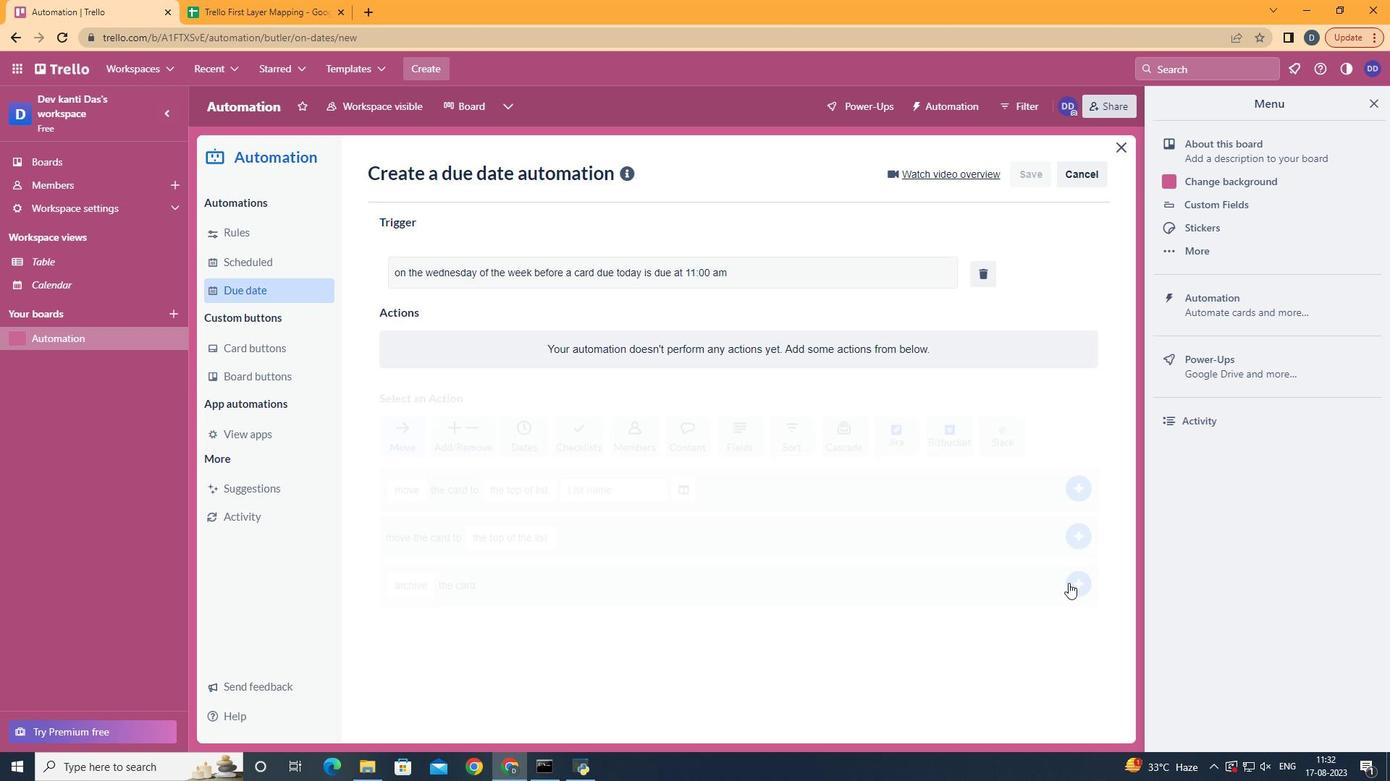 
Action: Mouse moved to (1077, 581)
Screenshot: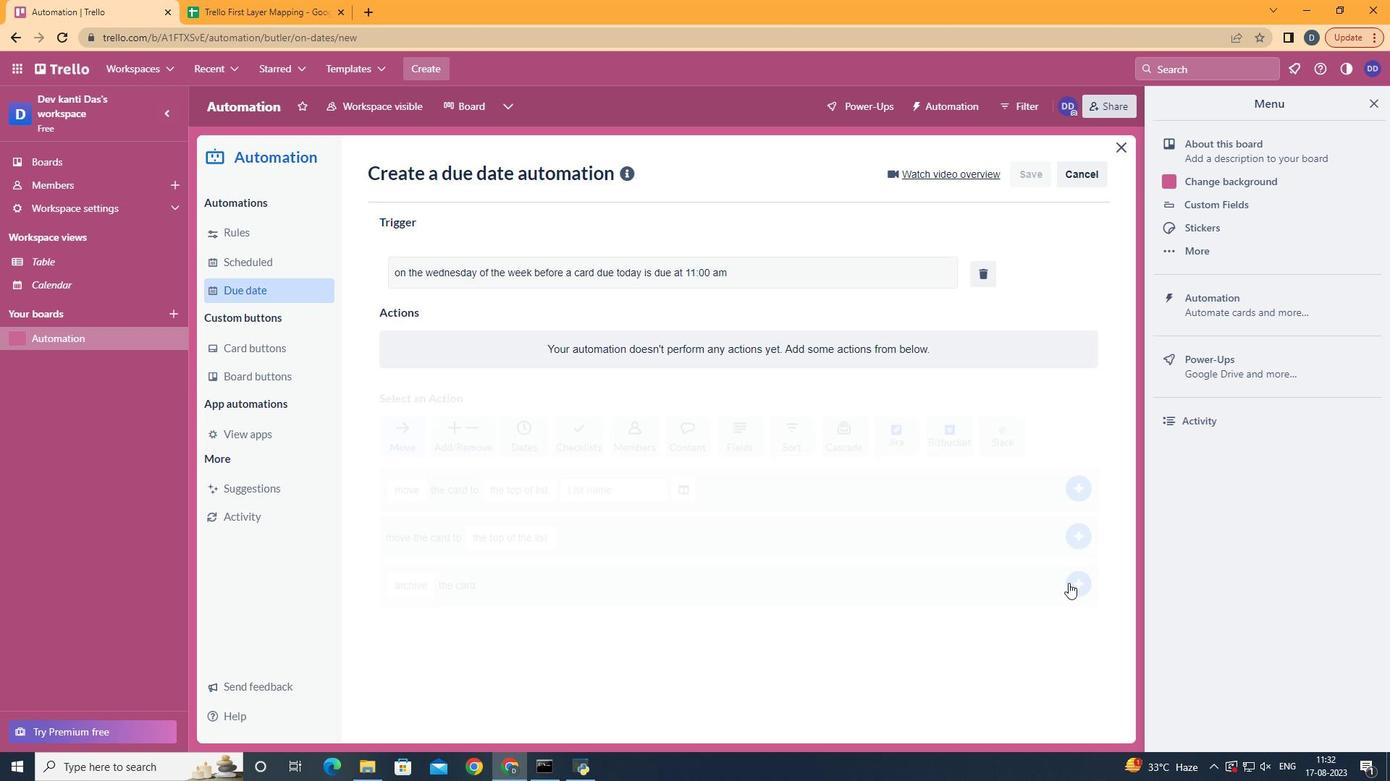 
